 Task: Create a due date automation trigger when advanced on, on the monday of the week before a card is due add fields with custom field "Resume" set to a date between 1 and 7 days from now at 11:00 AM.
Action: Mouse moved to (781, 317)
Screenshot: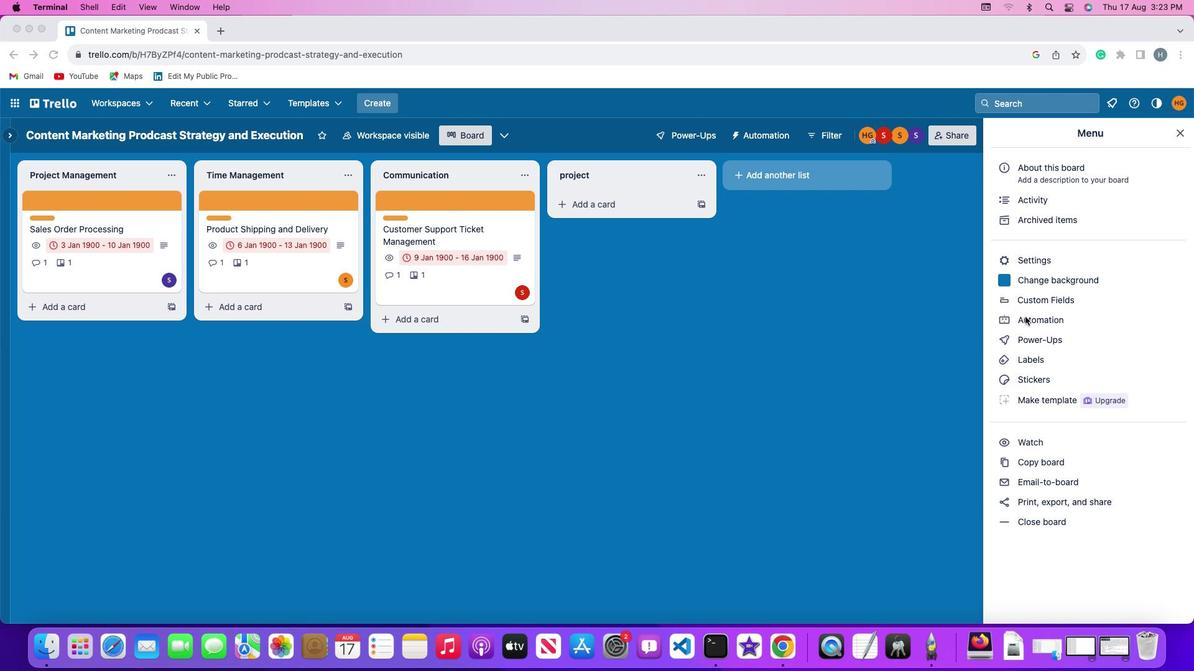 
Action: Mouse pressed left at (781, 317)
Screenshot: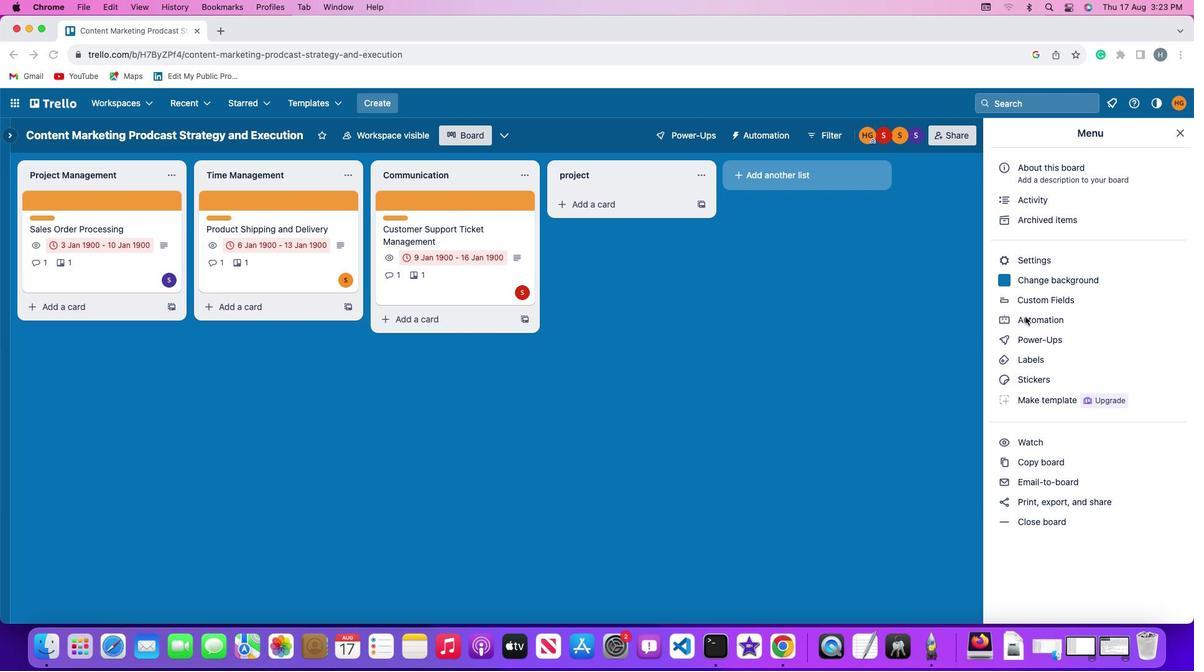 
Action: Mouse pressed left at (781, 317)
Screenshot: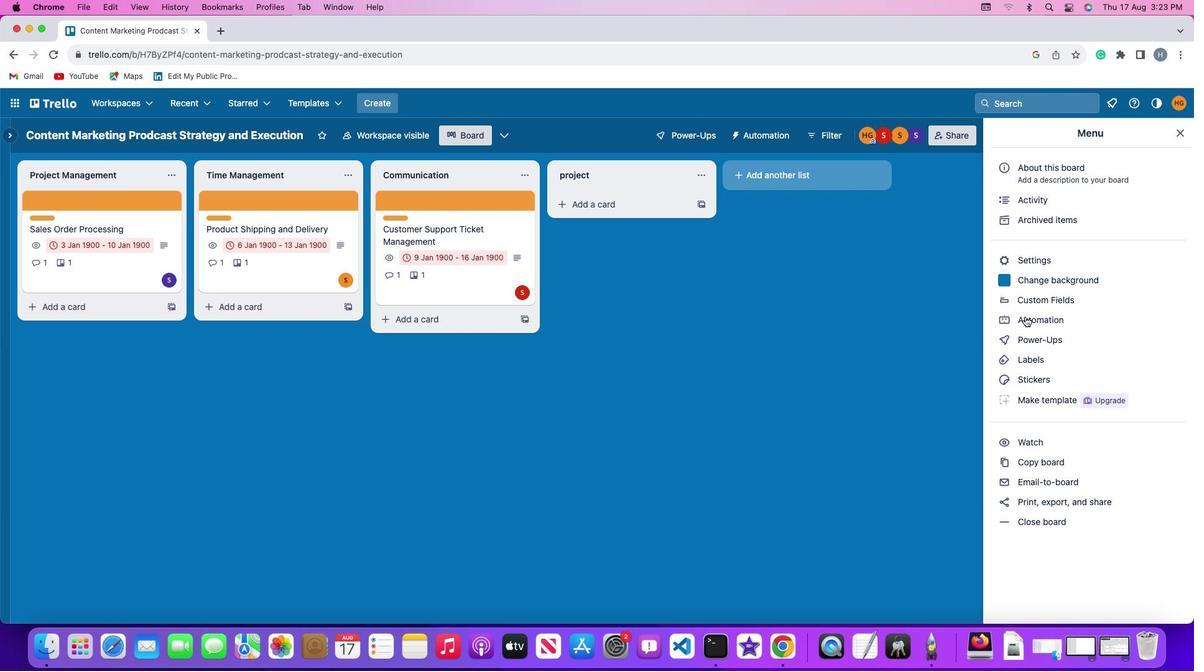 
Action: Mouse moved to (165, 301)
Screenshot: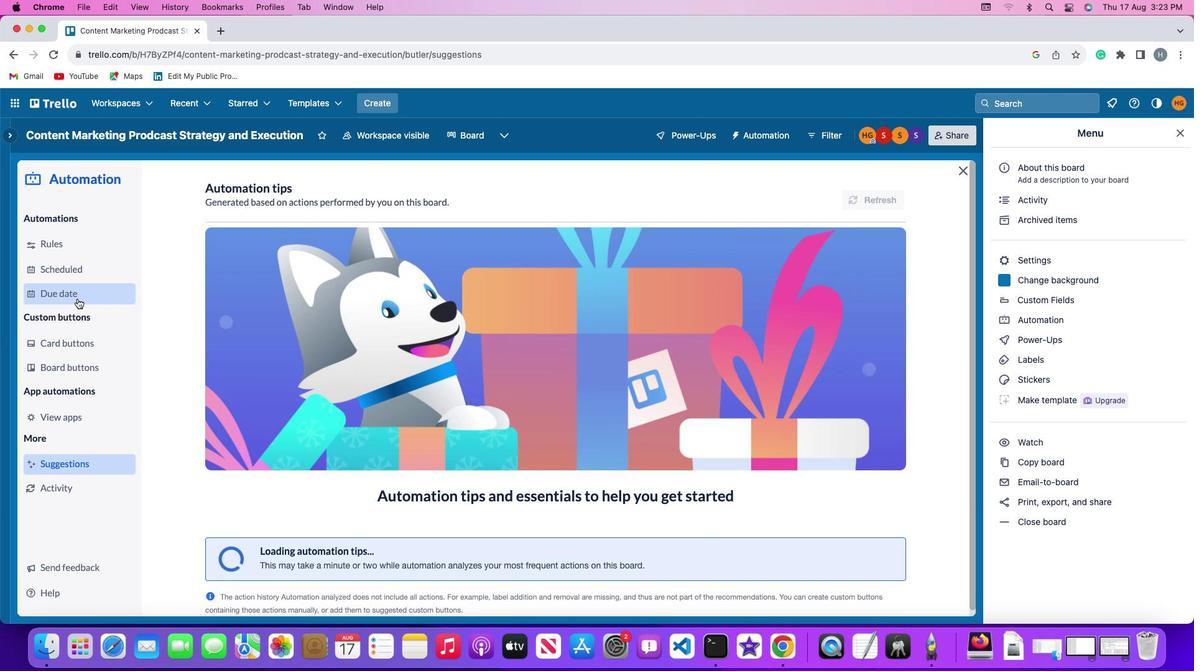 
Action: Mouse pressed left at (165, 301)
Screenshot: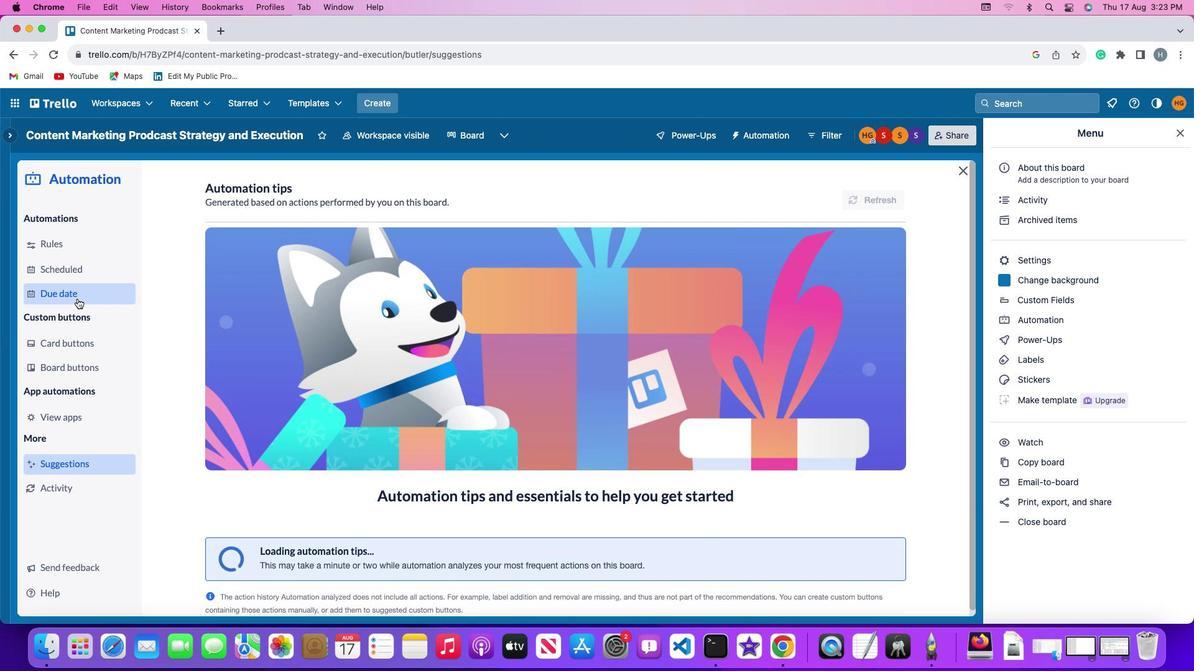 
Action: Mouse moved to (675, 203)
Screenshot: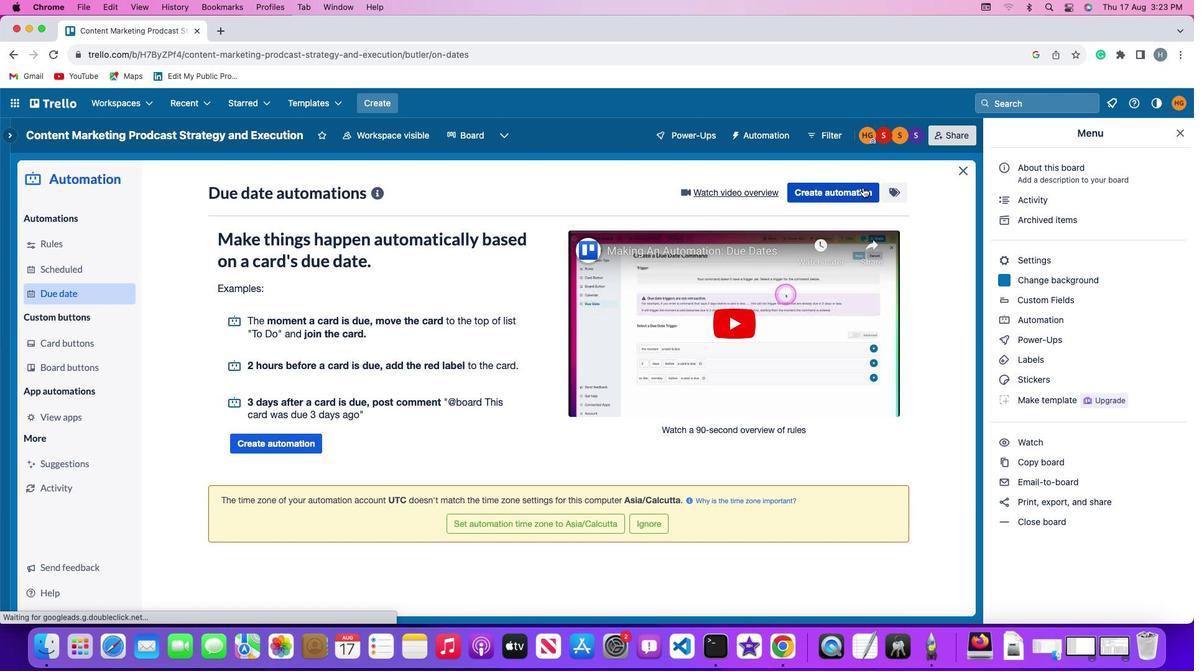 
Action: Mouse pressed left at (675, 203)
Screenshot: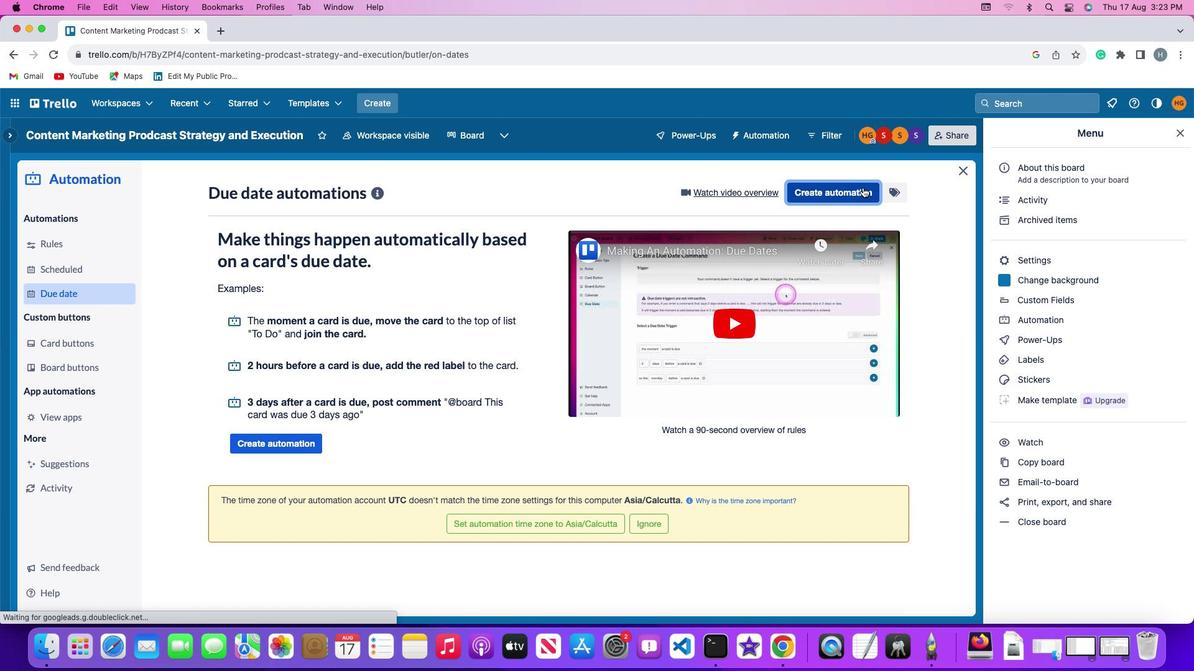 
Action: Mouse moved to (263, 310)
Screenshot: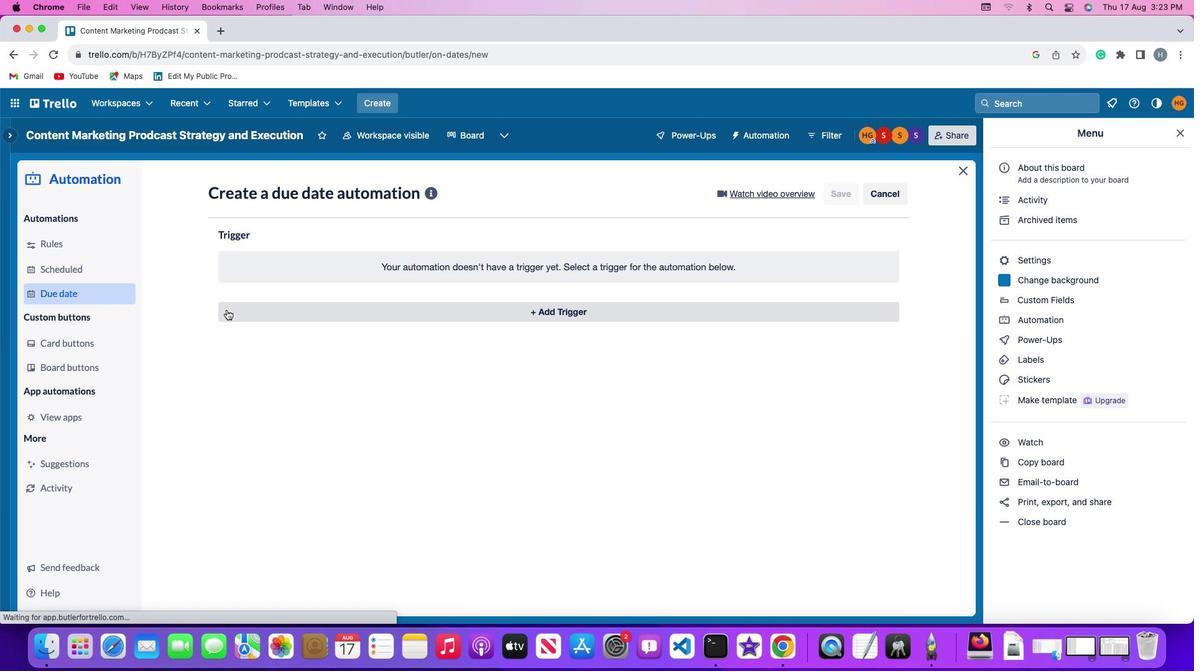 
Action: Mouse pressed left at (263, 310)
Screenshot: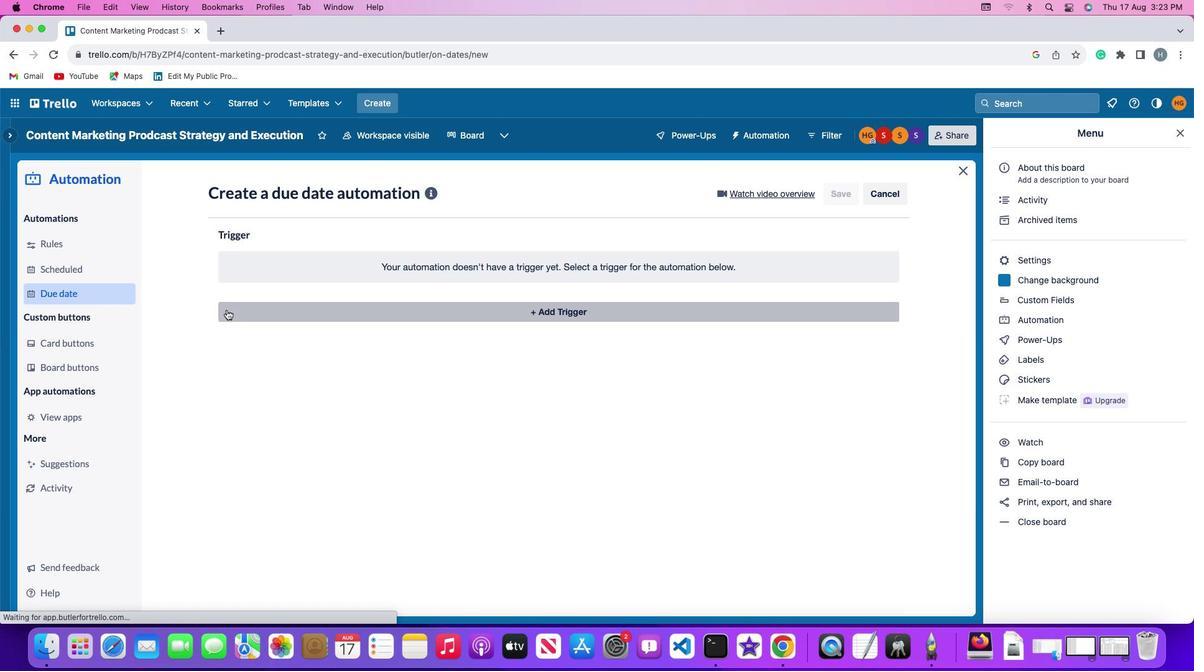 
Action: Mouse moved to (301, 515)
Screenshot: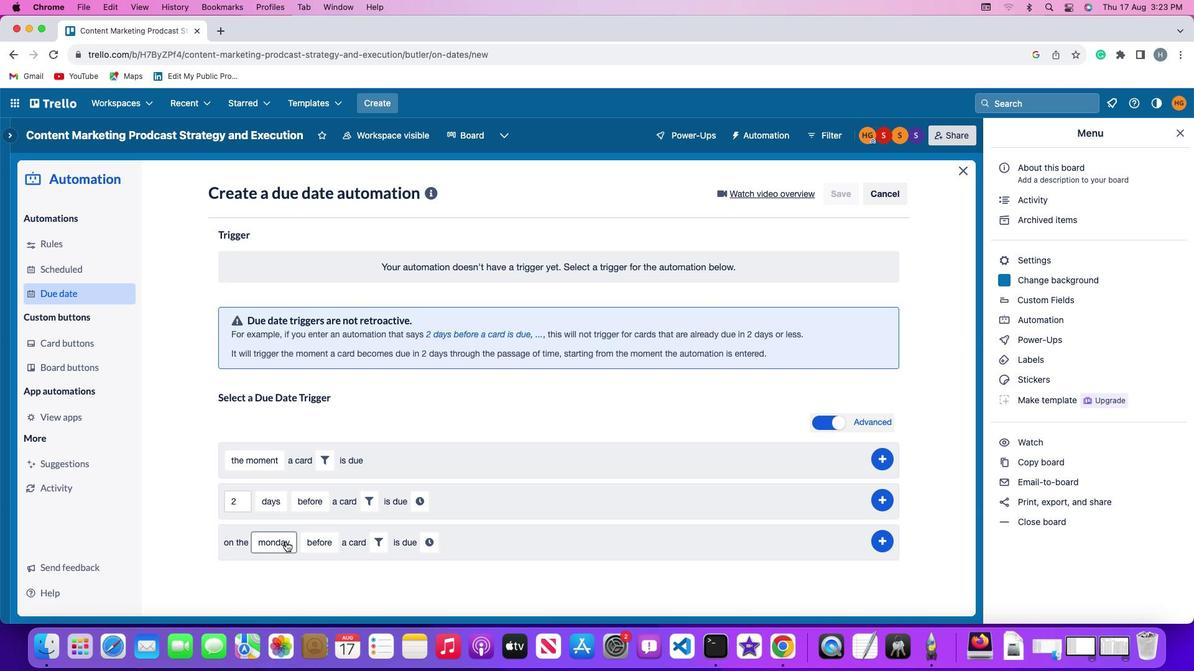 
Action: Mouse pressed left at (301, 515)
Screenshot: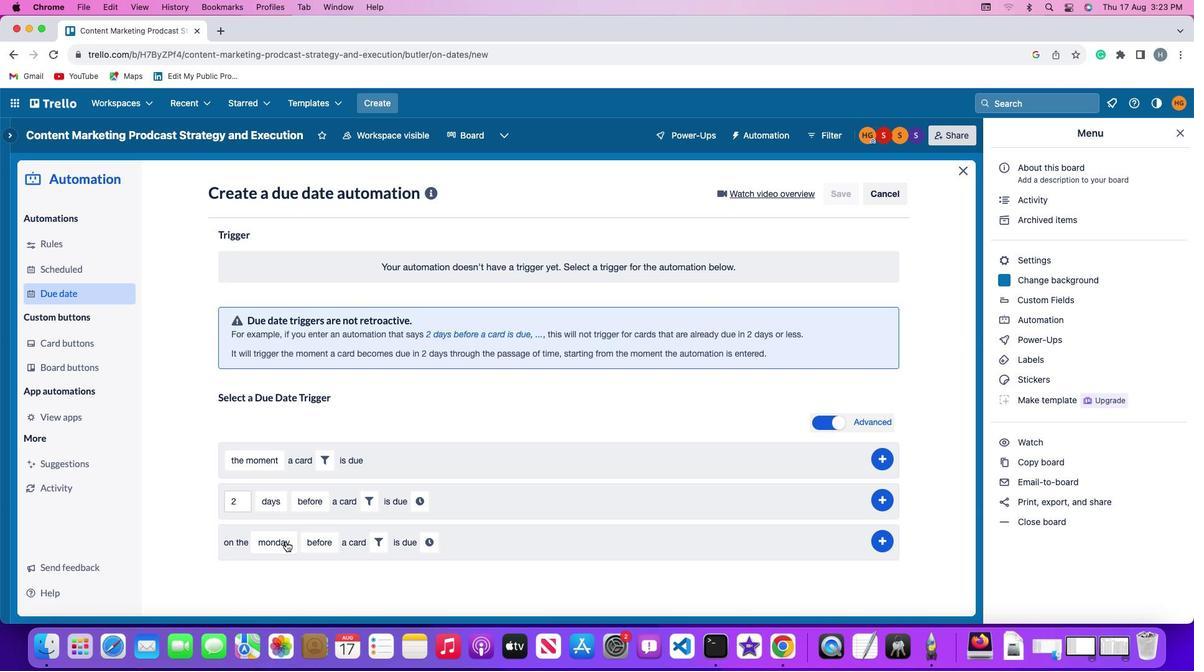 
Action: Mouse moved to (309, 361)
Screenshot: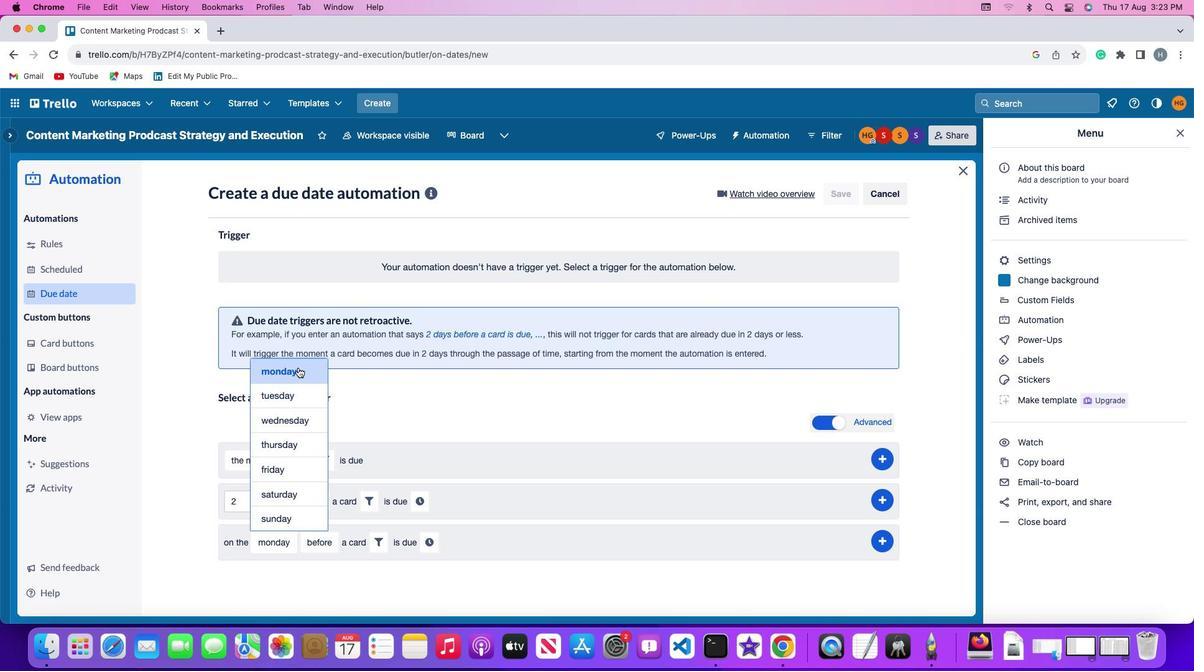 
Action: Mouse pressed left at (309, 361)
Screenshot: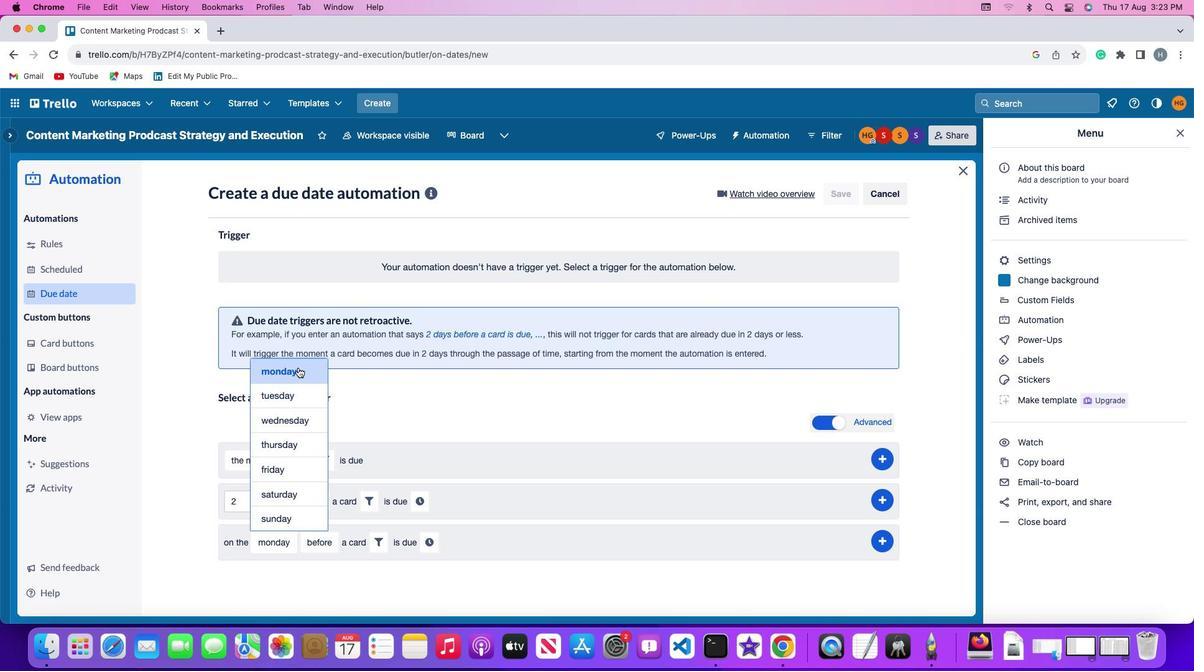 
Action: Mouse moved to (326, 513)
Screenshot: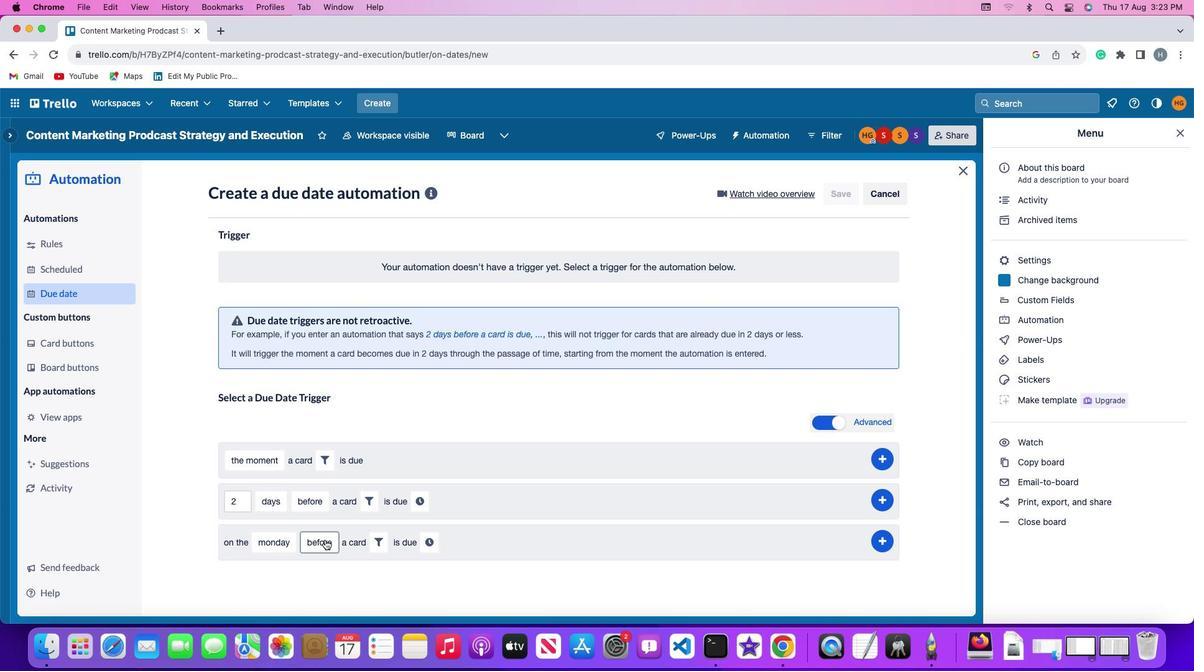
Action: Mouse pressed left at (326, 513)
Screenshot: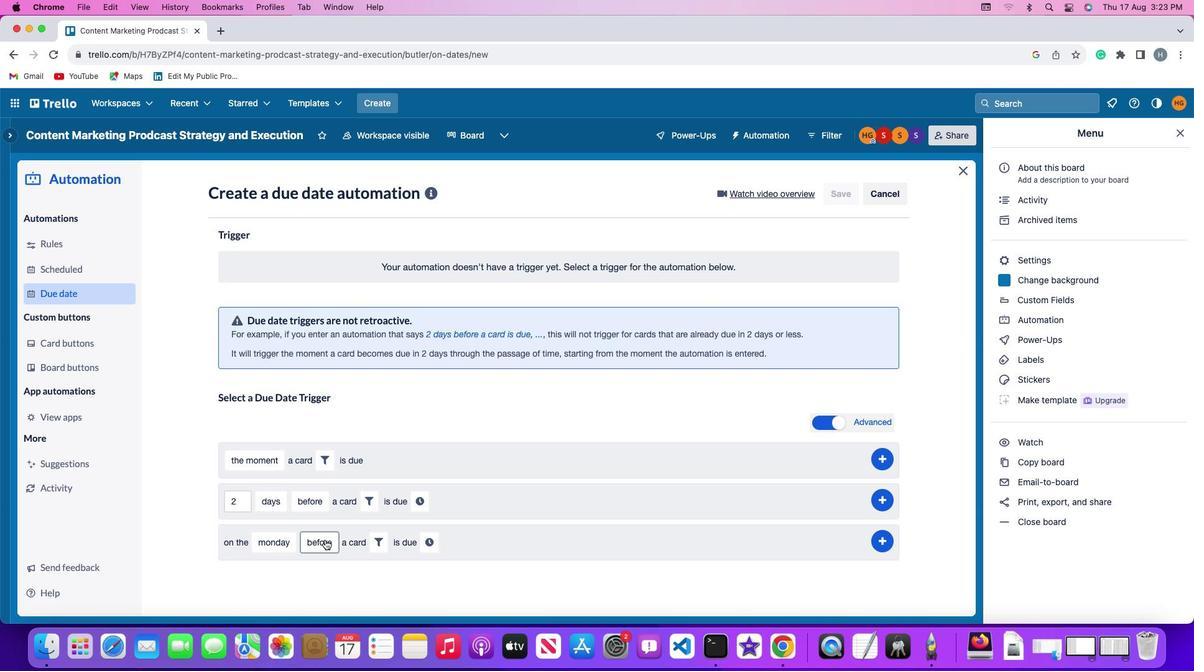 
Action: Mouse moved to (328, 488)
Screenshot: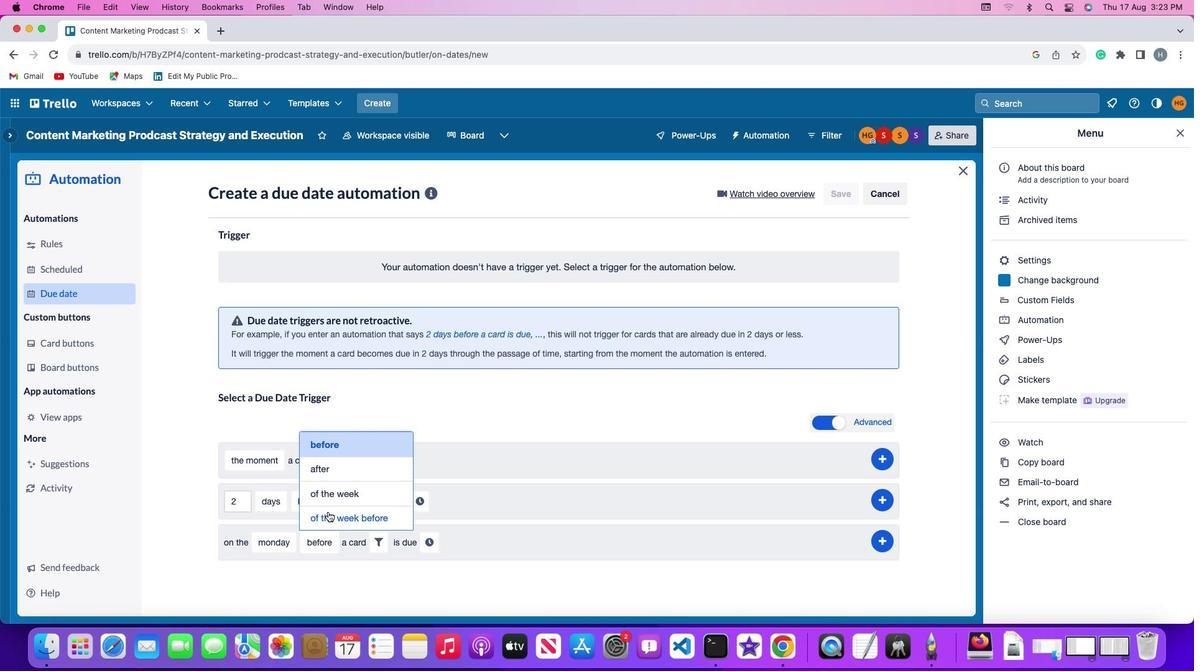 
Action: Mouse pressed left at (328, 488)
Screenshot: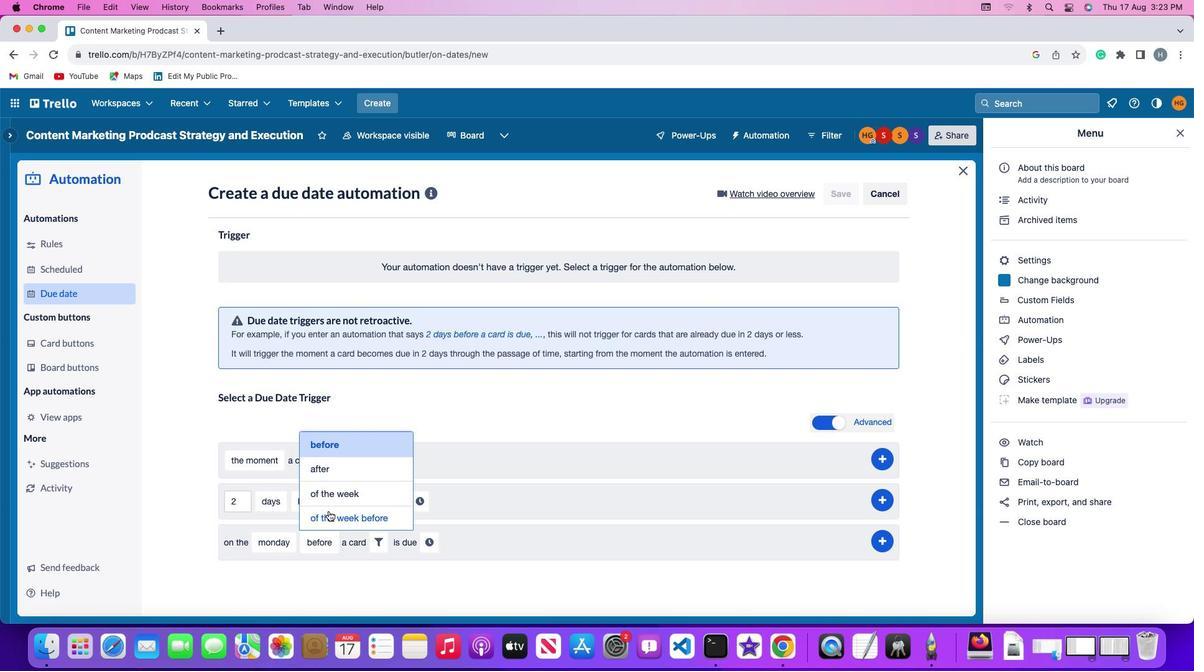 
Action: Mouse moved to (392, 517)
Screenshot: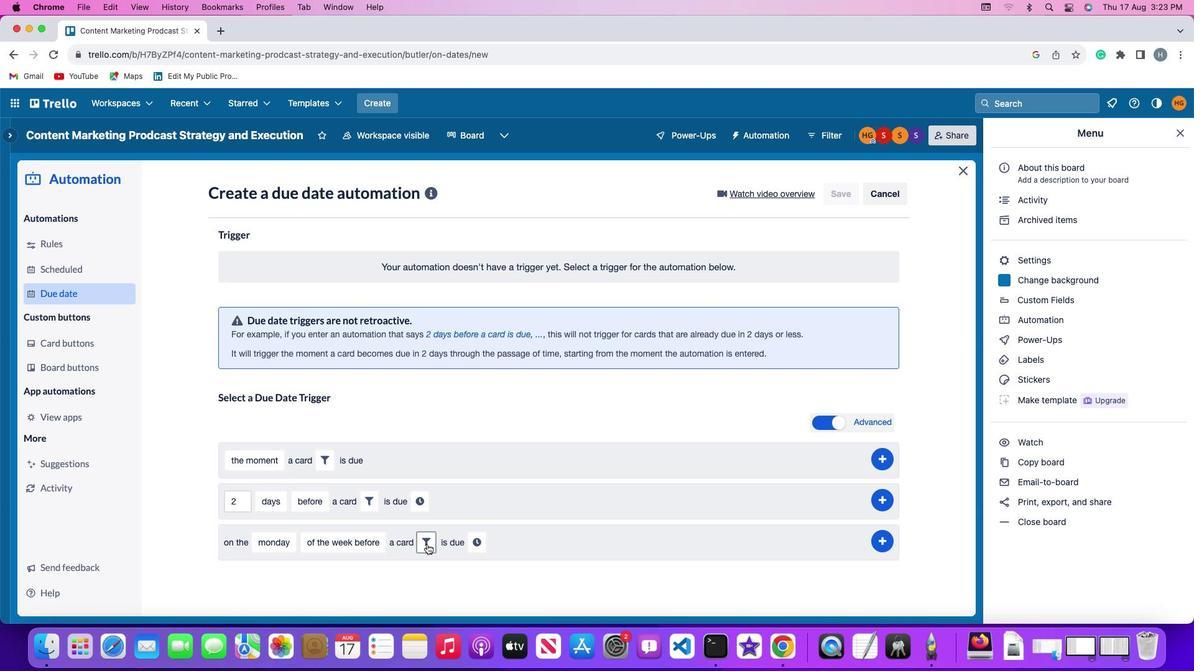 
Action: Mouse pressed left at (392, 517)
Screenshot: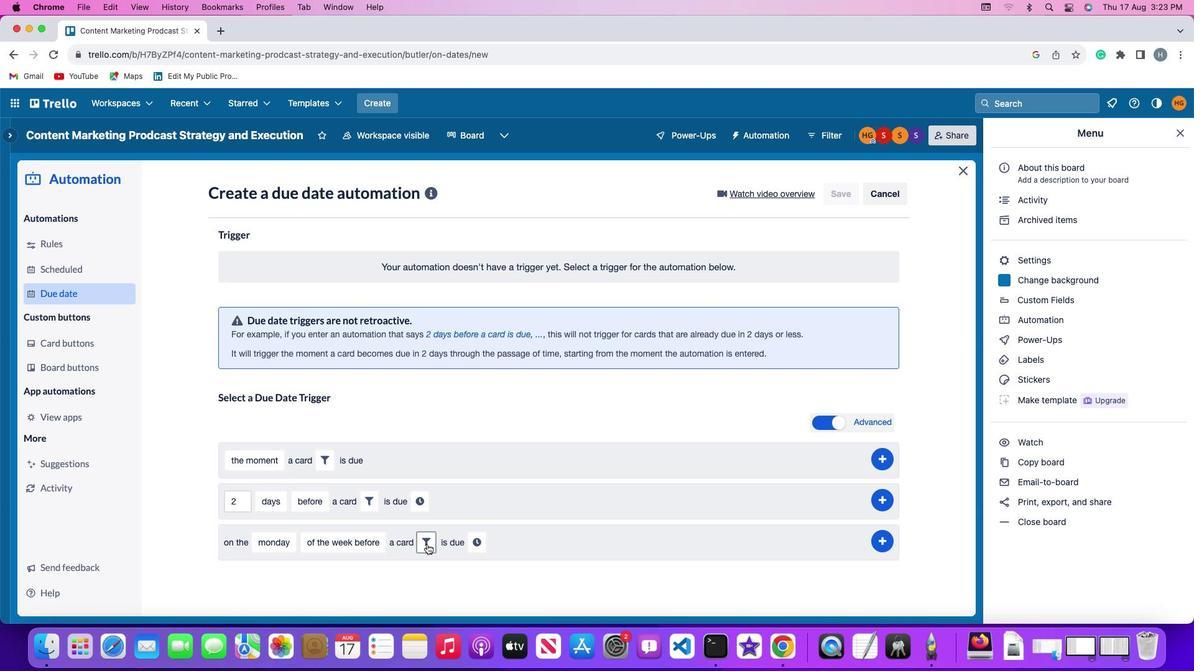 
Action: Mouse moved to (523, 548)
Screenshot: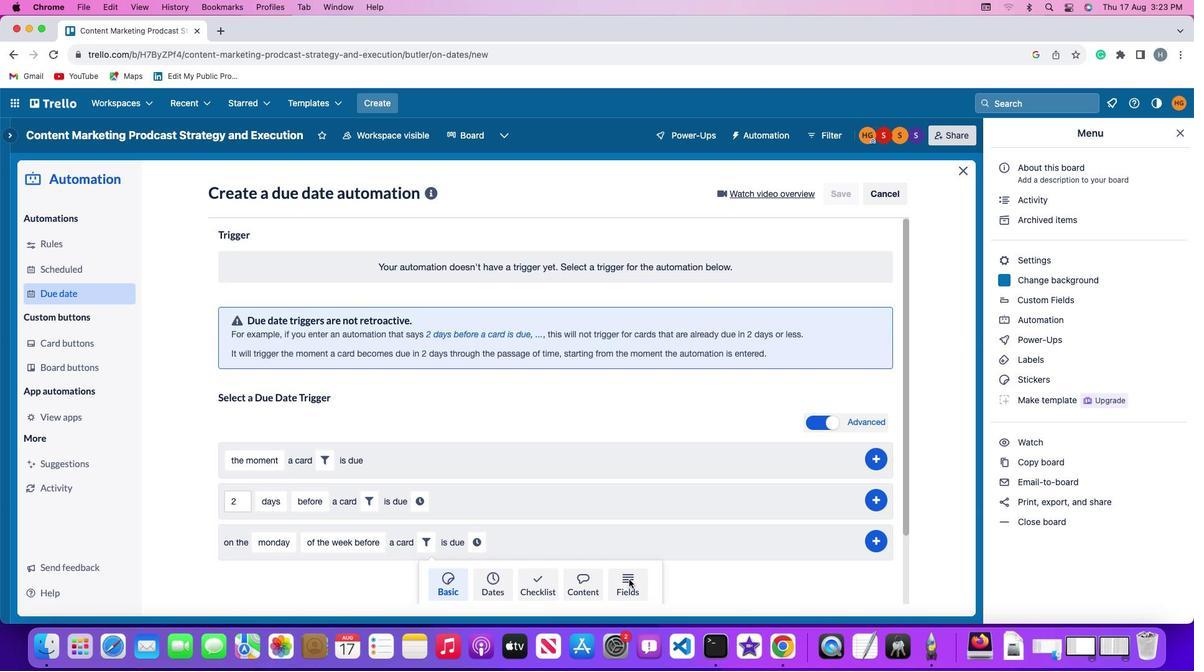 
Action: Mouse pressed left at (523, 548)
Screenshot: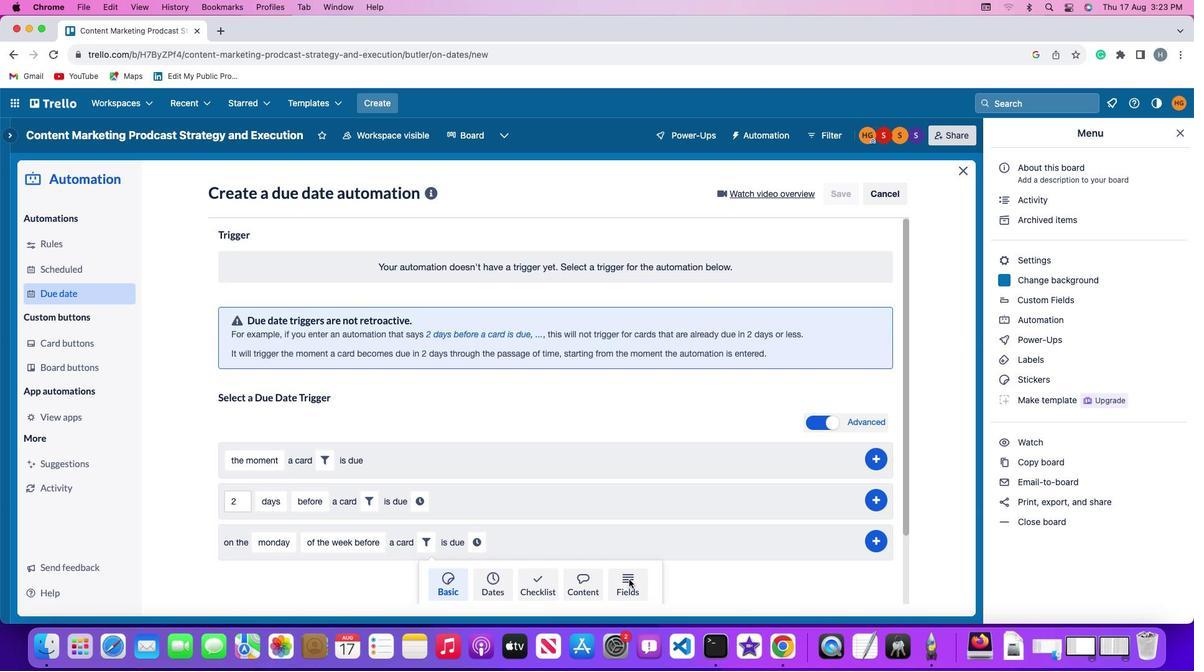 
Action: Mouse moved to (342, 544)
Screenshot: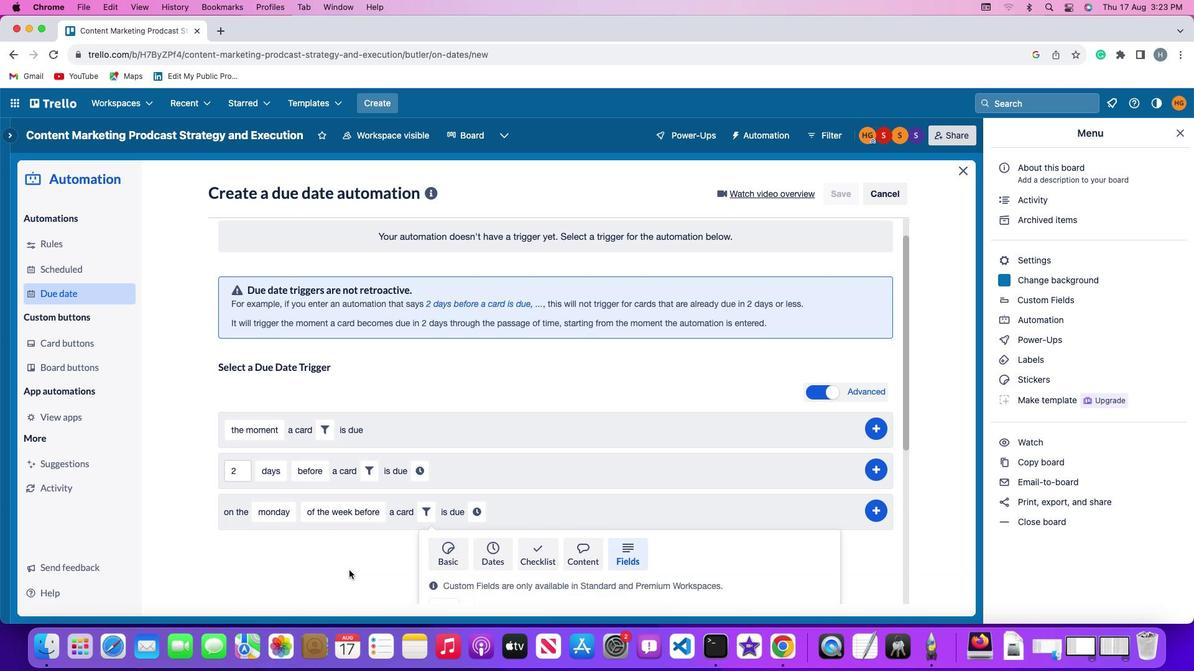 
Action: Mouse scrolled (342, 544) with delta (115, 37)
Screenshot: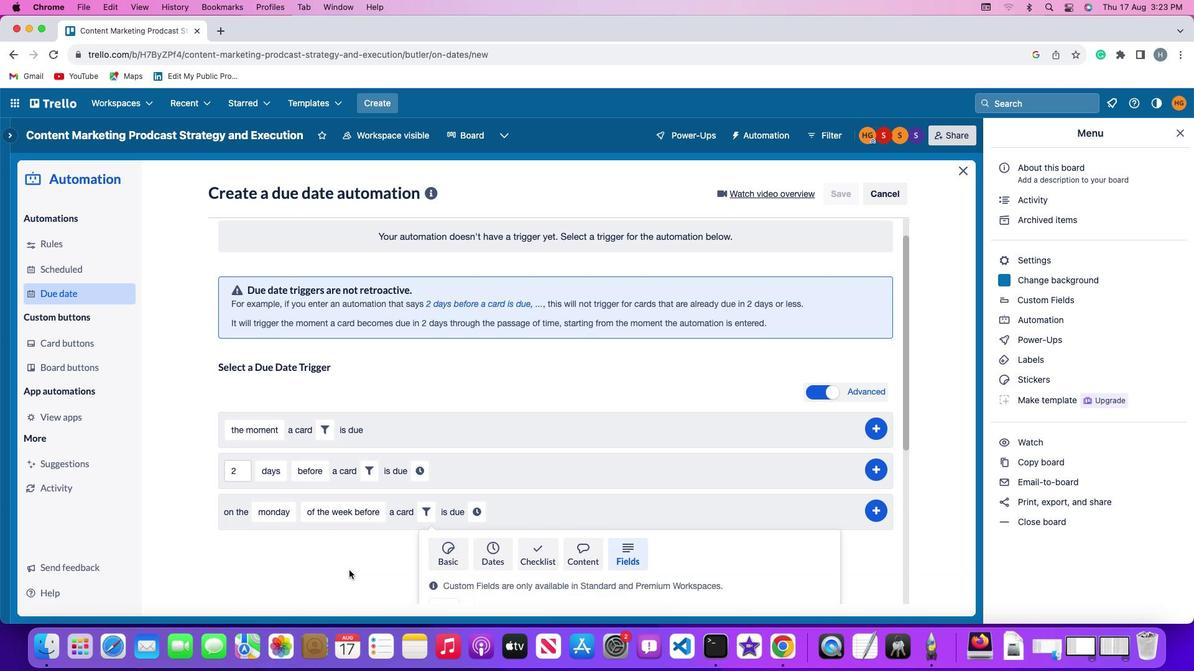 
Action: Mouse scrolled (342, 544) with delta (115, 37)
Screenshot: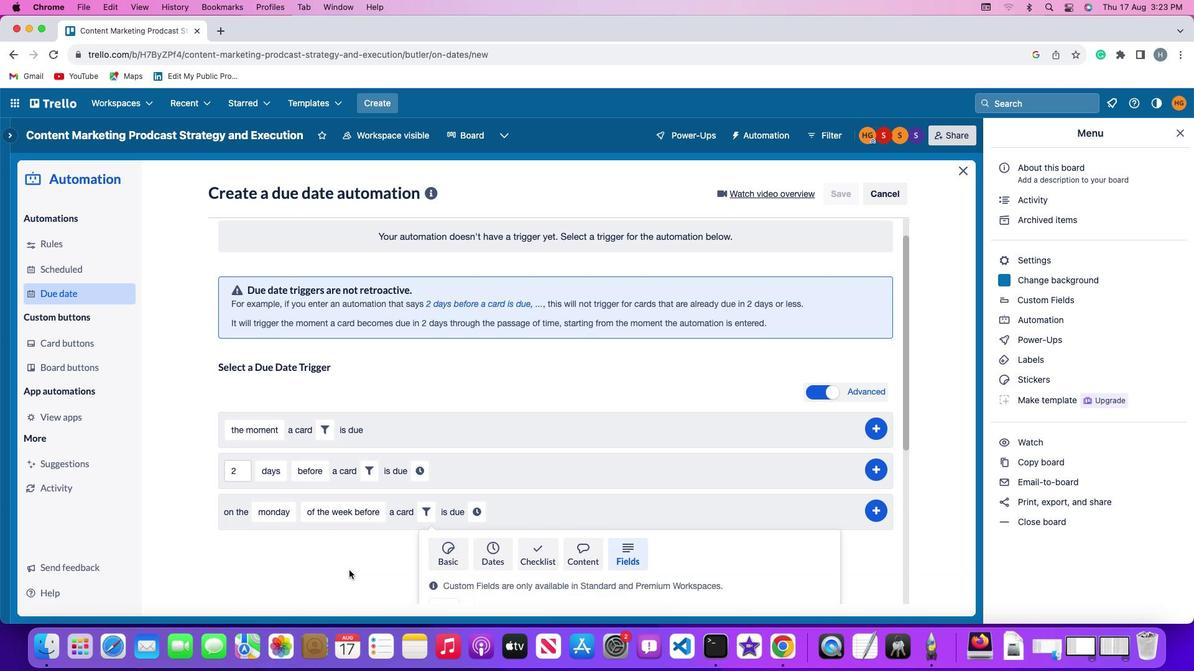 
Action: Mouse scrolled (342, 544) with delta (115, 37)
Screenshot: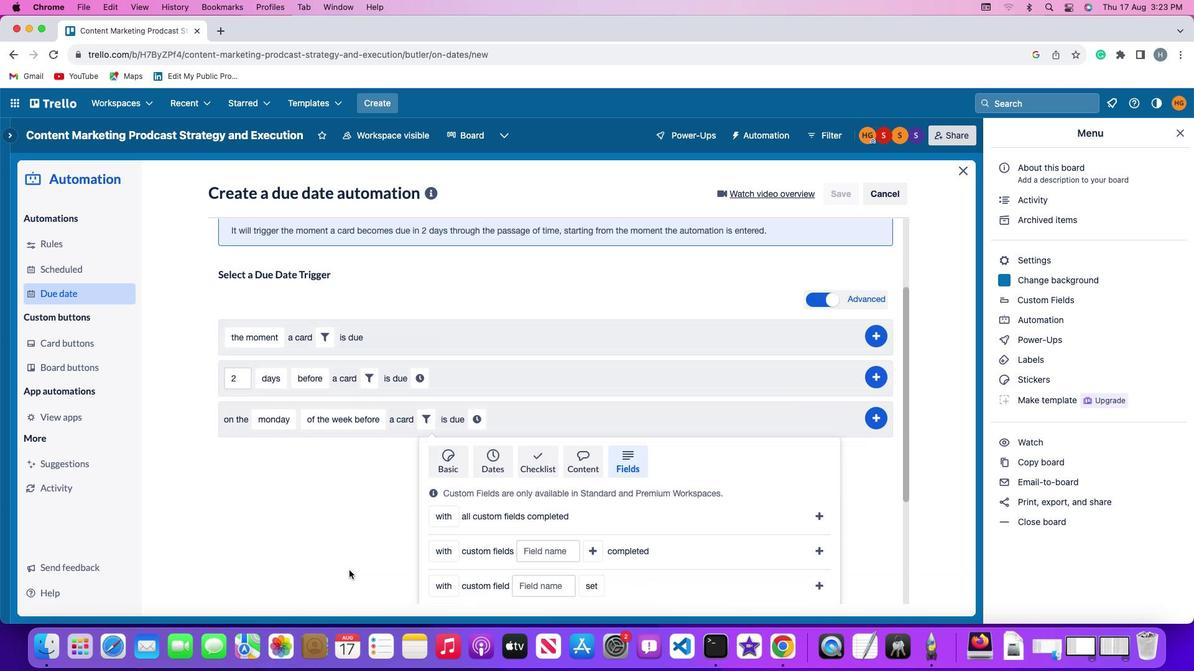 
Action: Mouse scrolled (342, 544) with delta (115, 36)
Screenshot: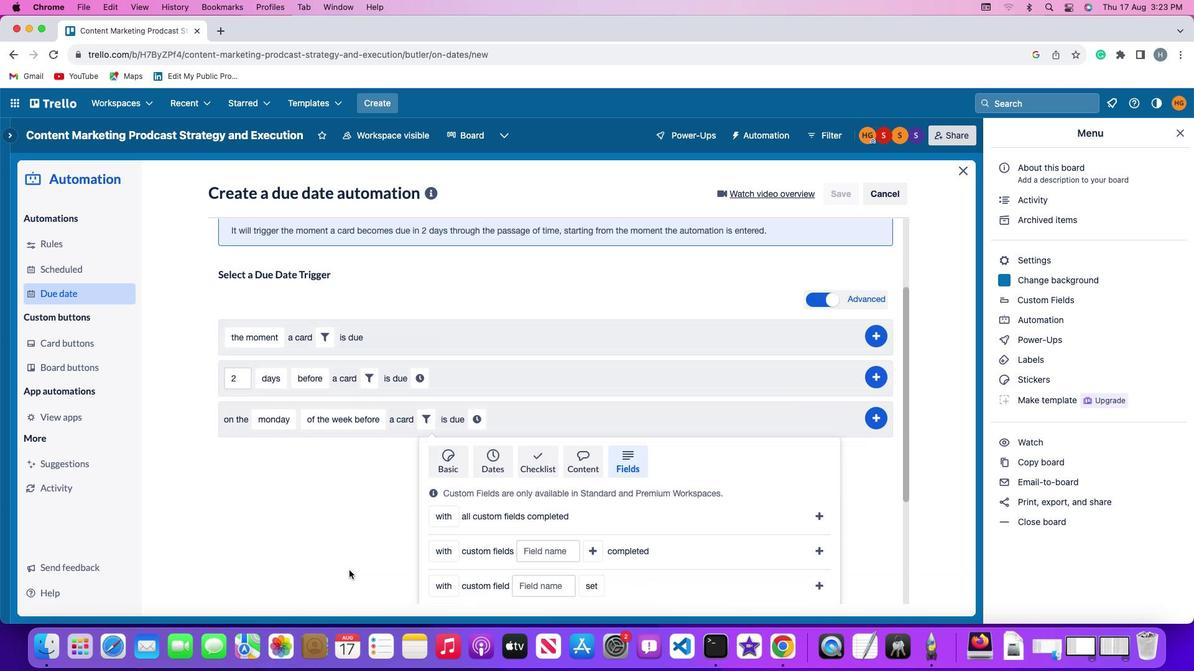 
Action: Mouse moved to (342, 541)
Screenshot: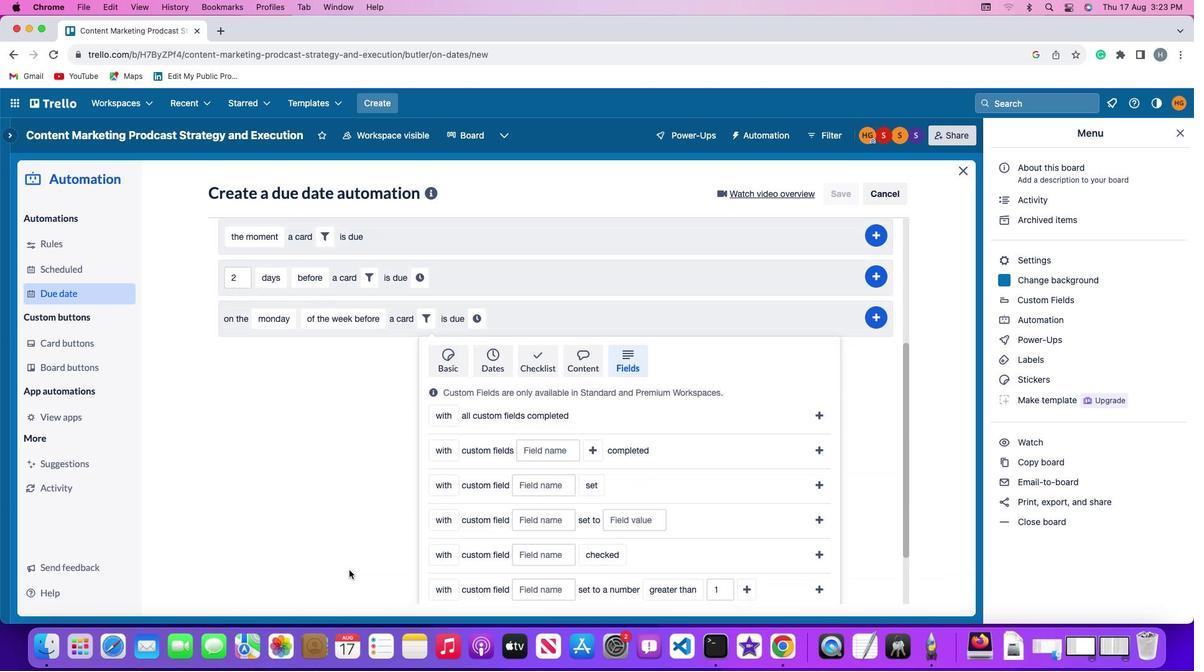 
Action: Mouse scrolled (342, 541) with delta (115, 35)
Screenshot: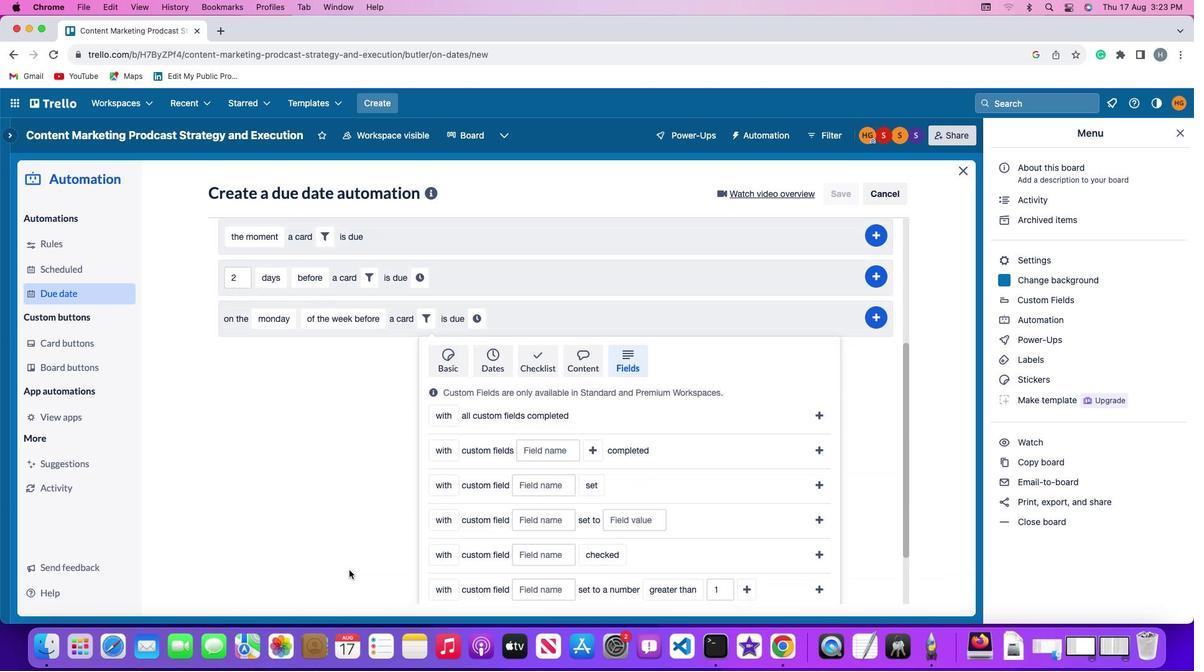 
Action: Mouse moved to (342, 540)
Screenshot: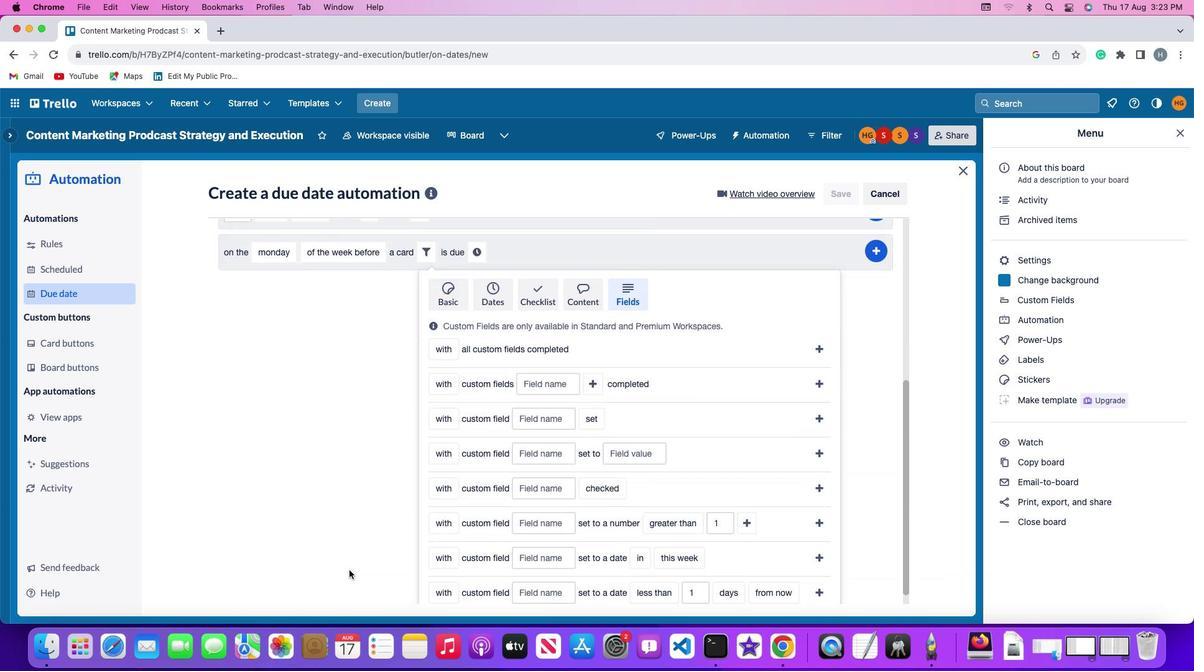 
Action: Mouse scrolled (342, 540) with delta (115, 37)
Screenshot: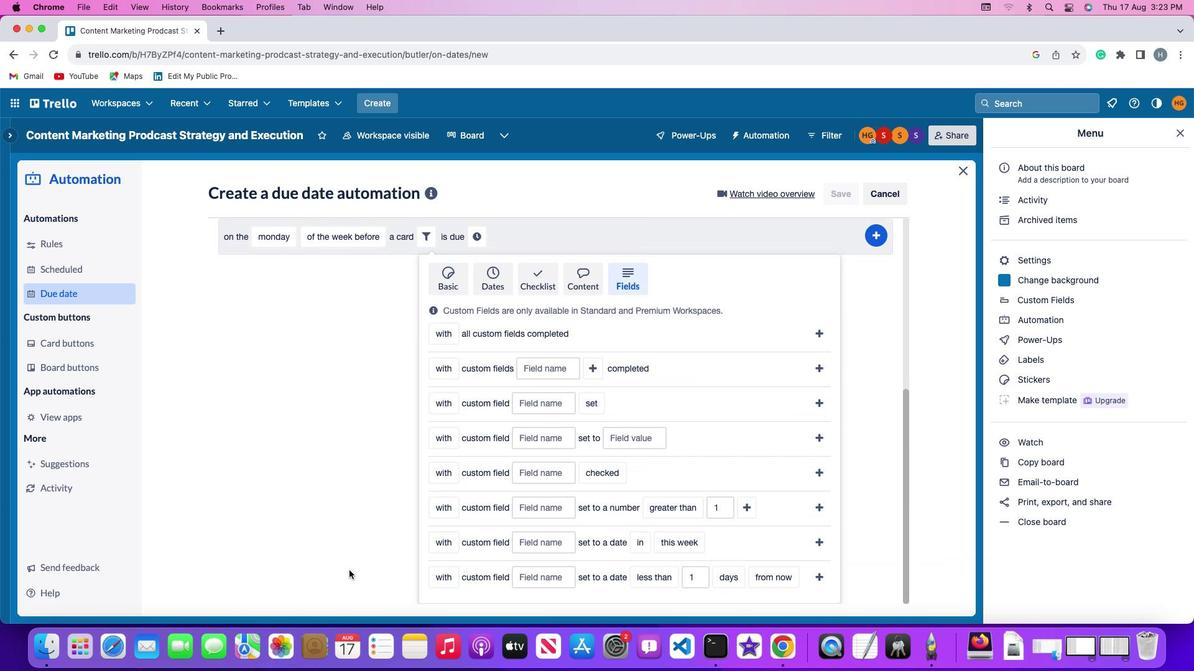 
Action: Mouse scrolled (342, 540) with delta (115, 37)
Screenshot: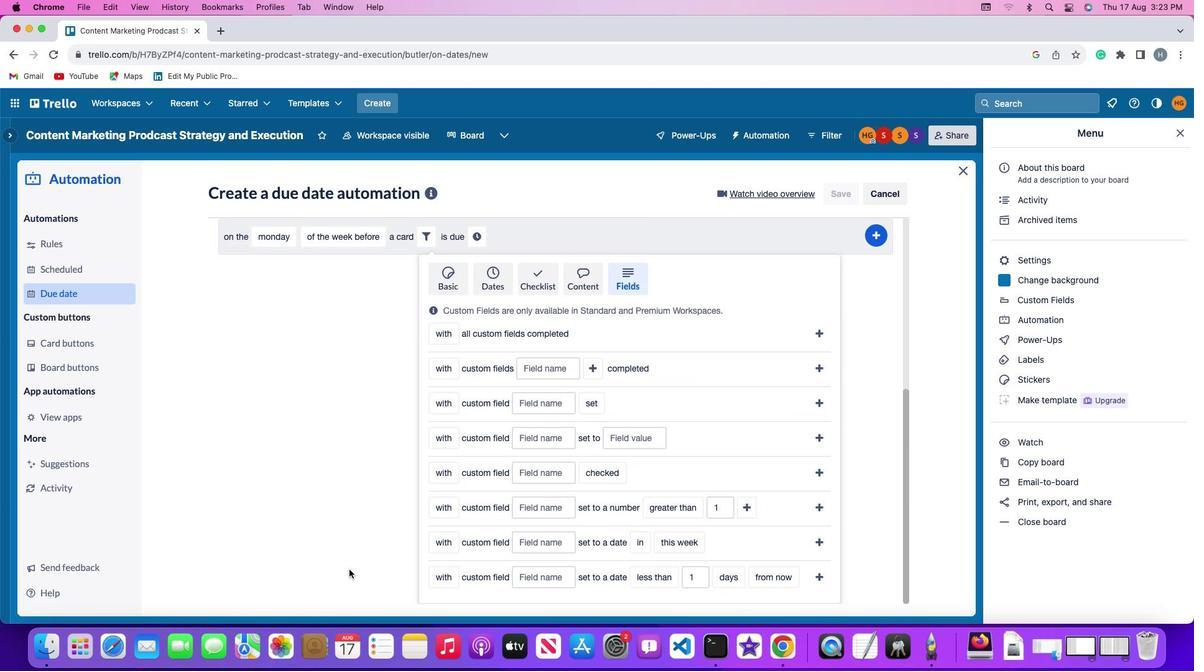 
Action: Mouse scrolled (342, 540) with delta (115, 37)
Screenshot: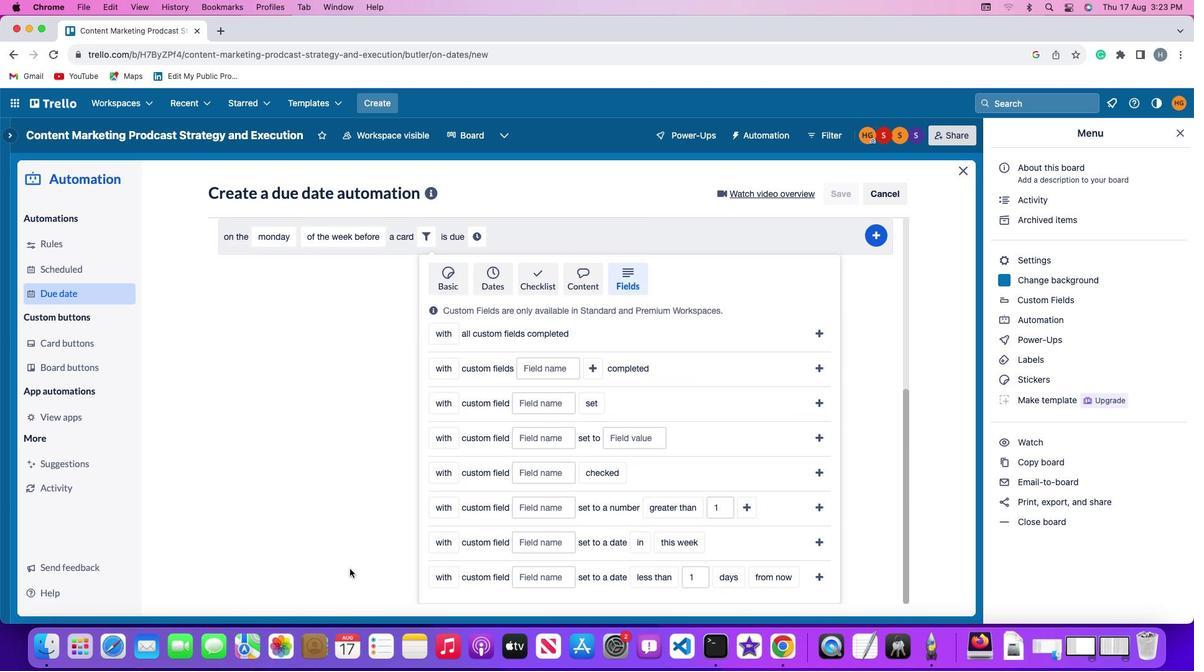 
Action: Mouse scrolled (342, 540) with delta (115, 36)
Screenshot: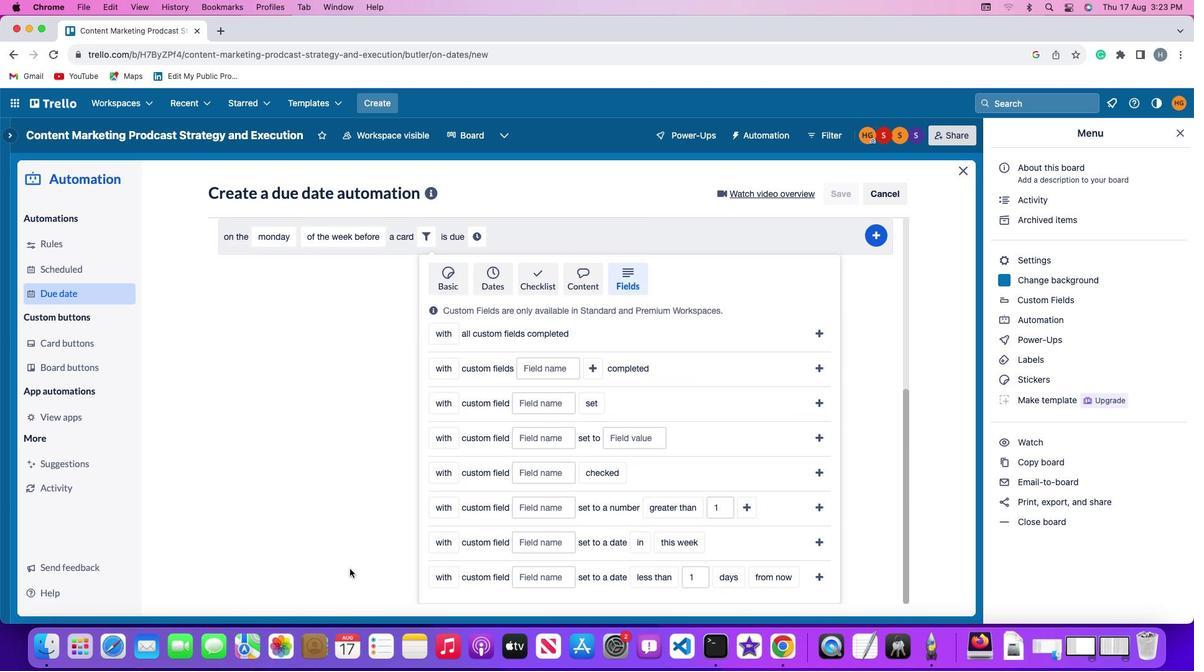 
Action: Mouse moved to (342, 539)
Screenshot: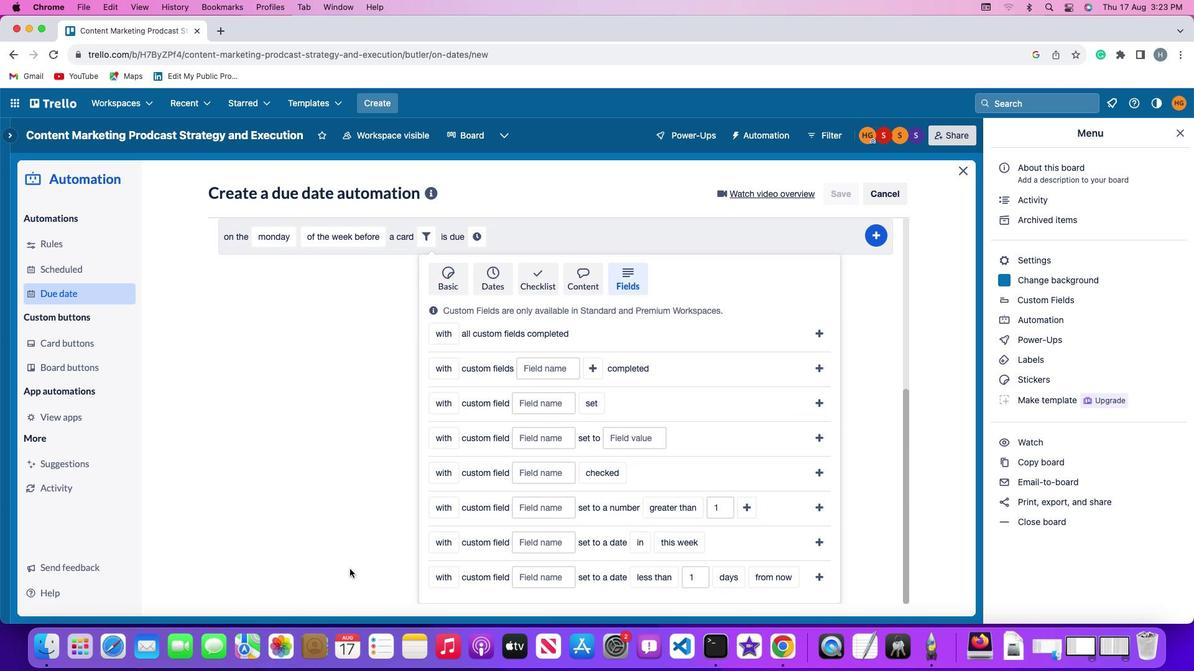 
Action: Mouse scrolled (342, 539) with delta (115, 37)
Screenshot: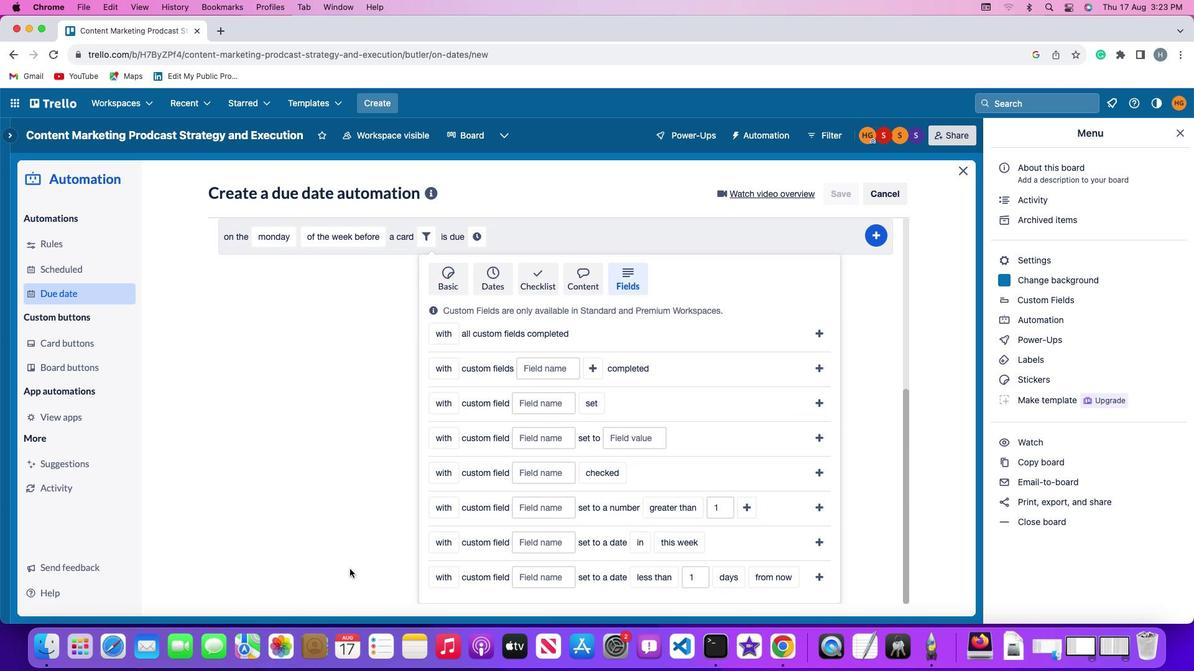 
Action: Mouse scrolled (342, 539) with delta (115, 37)
Screenshot: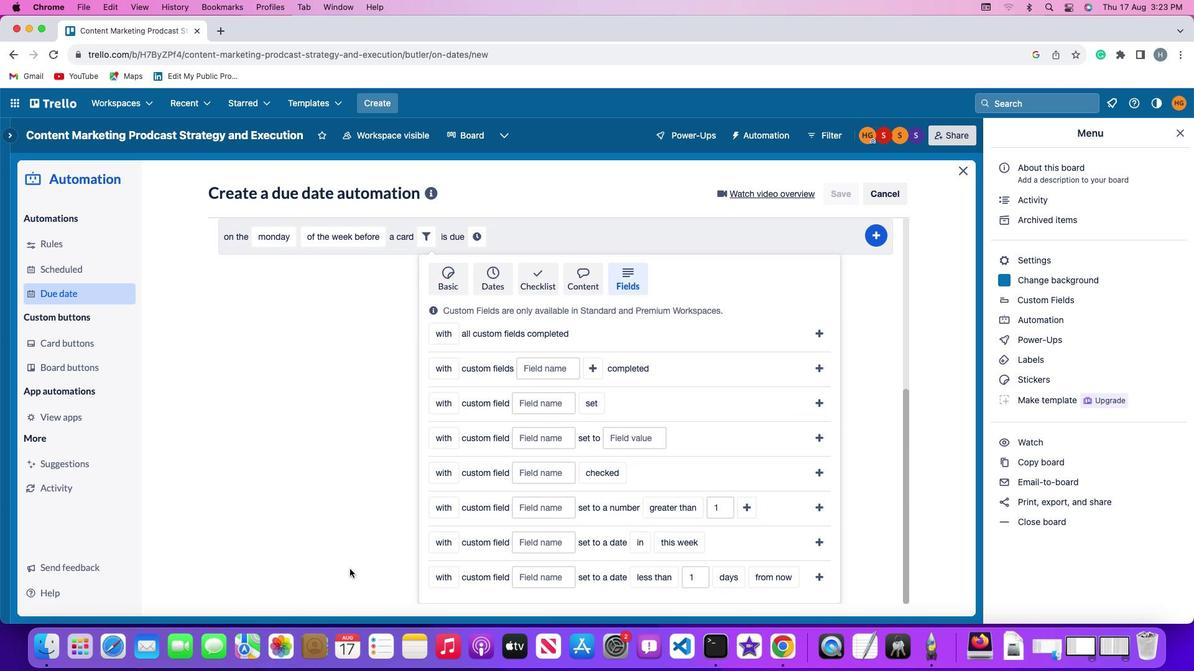 
Action: Mouse moved to (396, 550)
Screenshot: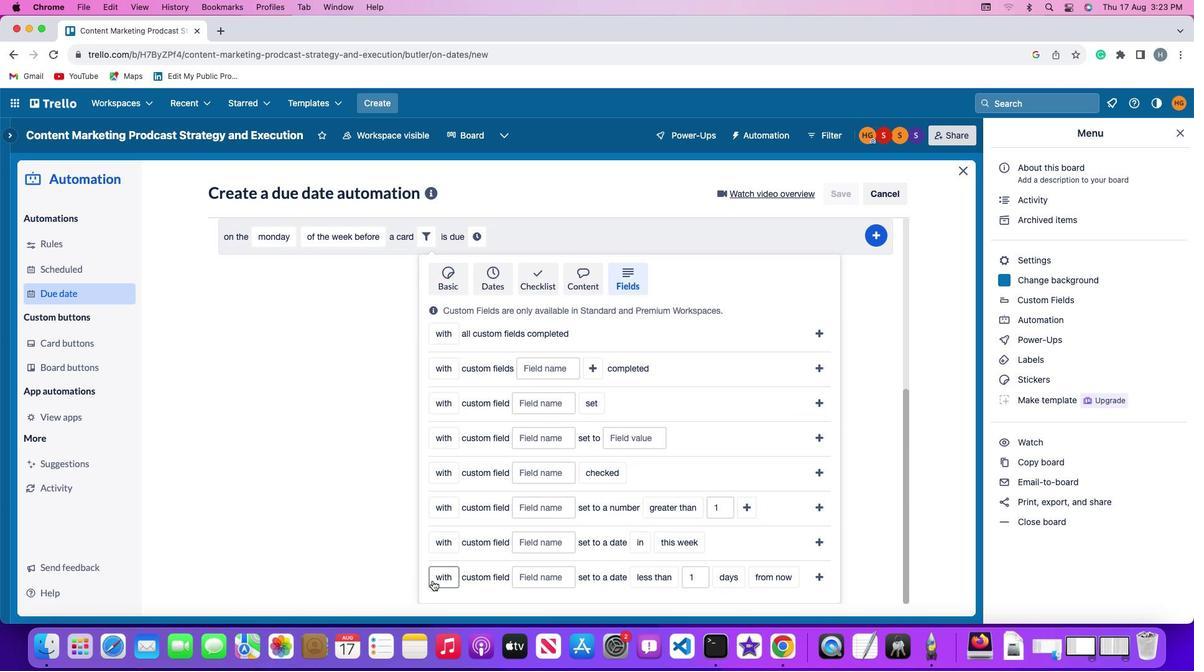 
Action: Mouse pressed left at (396, 550)
Screenshot: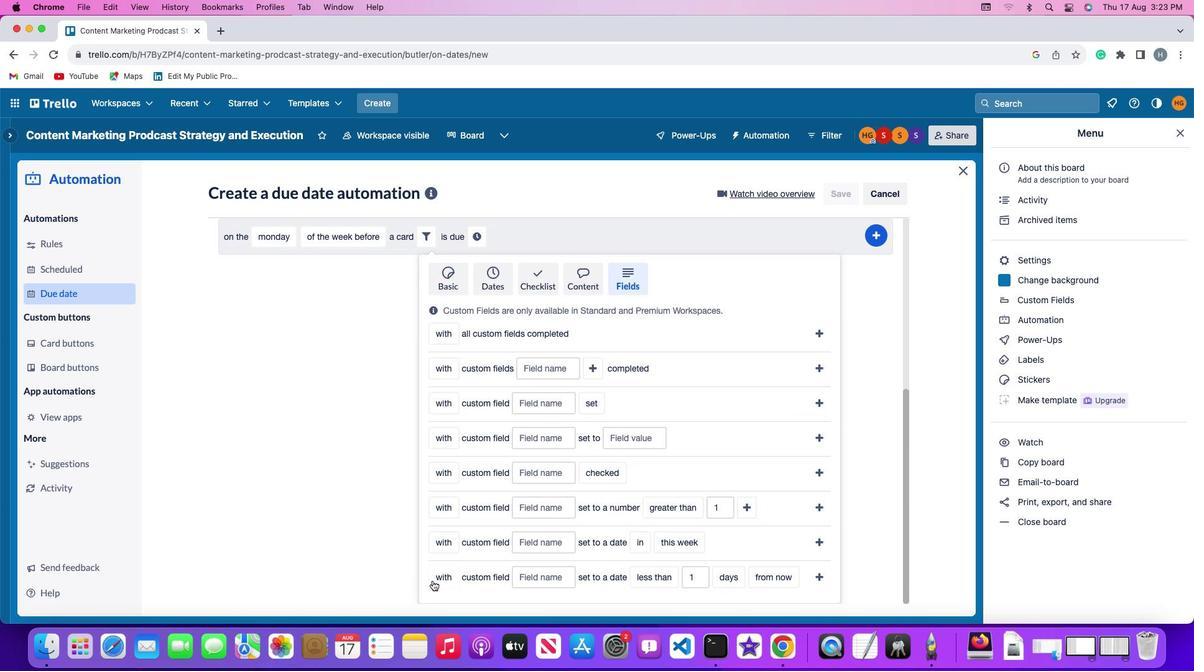 
Action: Mouse moved to (406, 504)
Screenshot: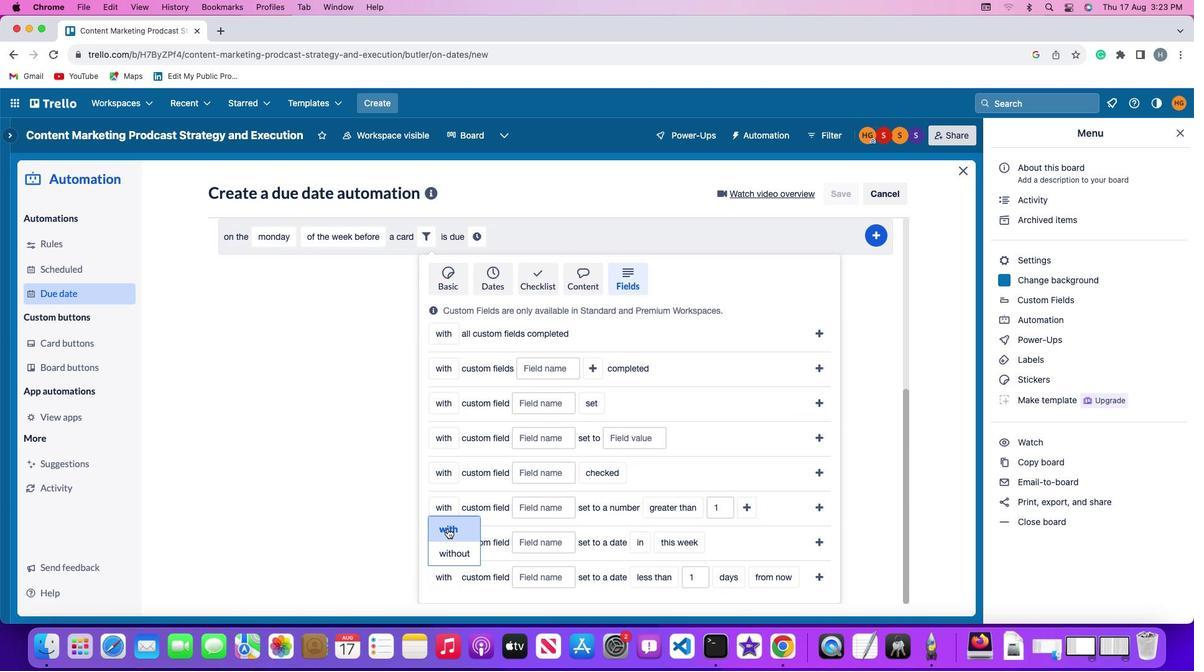 
Action: Mouse pressed left at (406, 504)
Screenshot: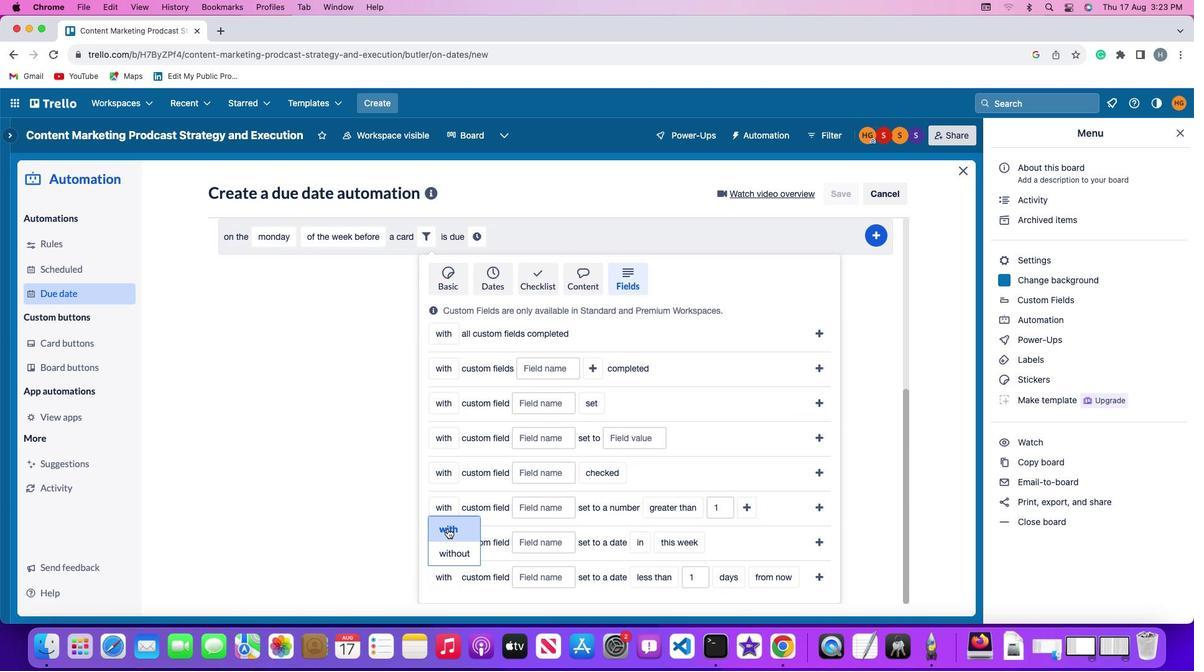 
Action: Mouse moved to (458, 549)
Screenshot: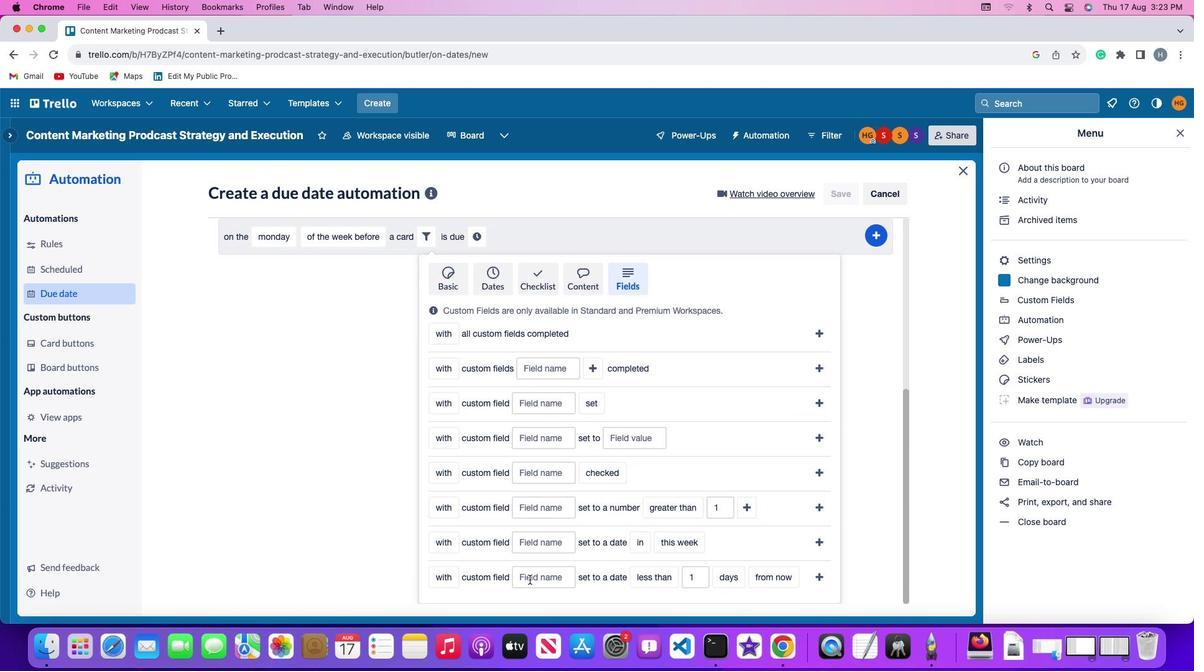 
Action: Mouse pressed left at (458, 549)
Screenshot: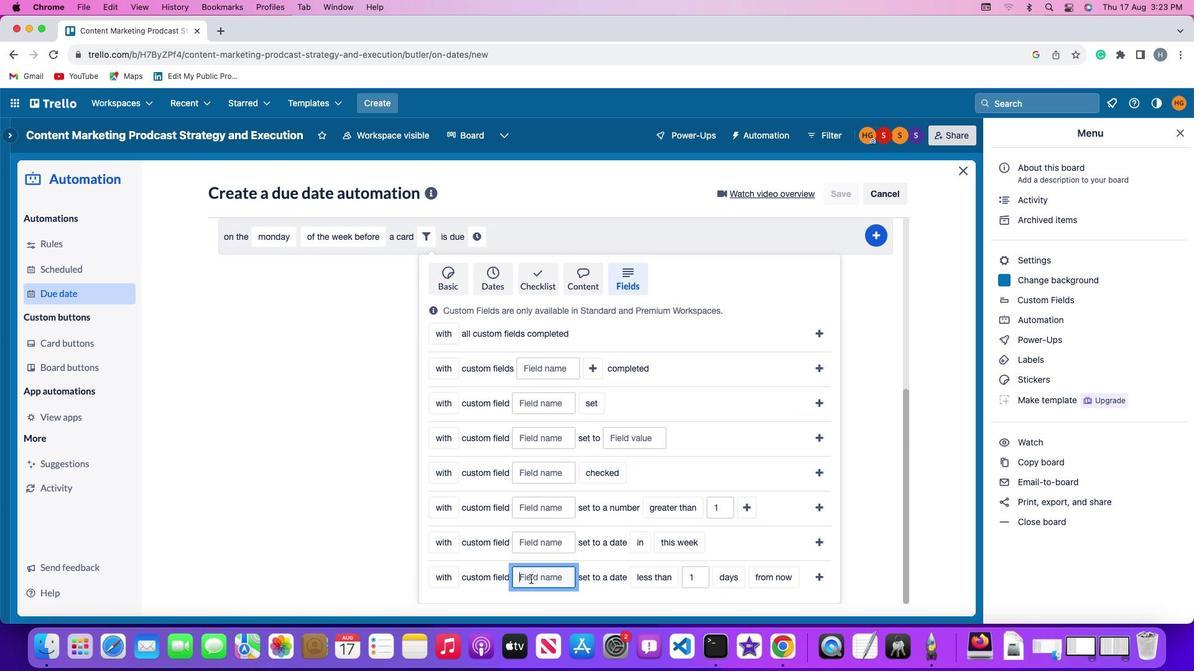 
Action: Mouse moved to (464, 543)
Screenshot: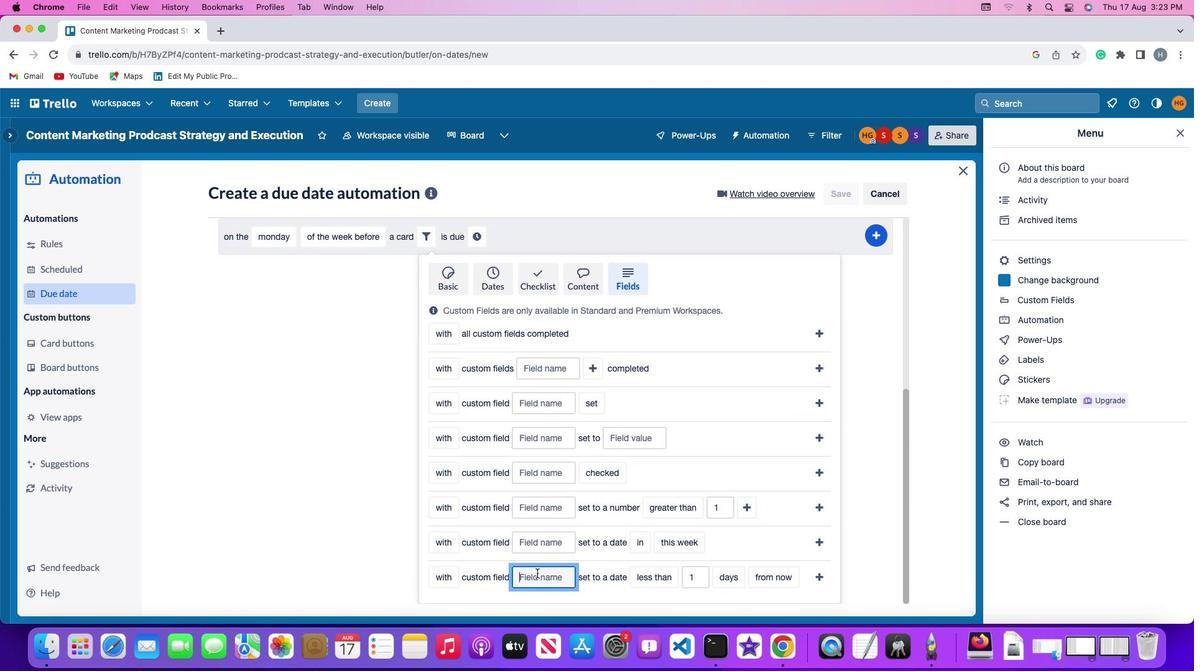 
Action: Key pressed Key.shift'R''e''s''u''m''e'
Screenshot: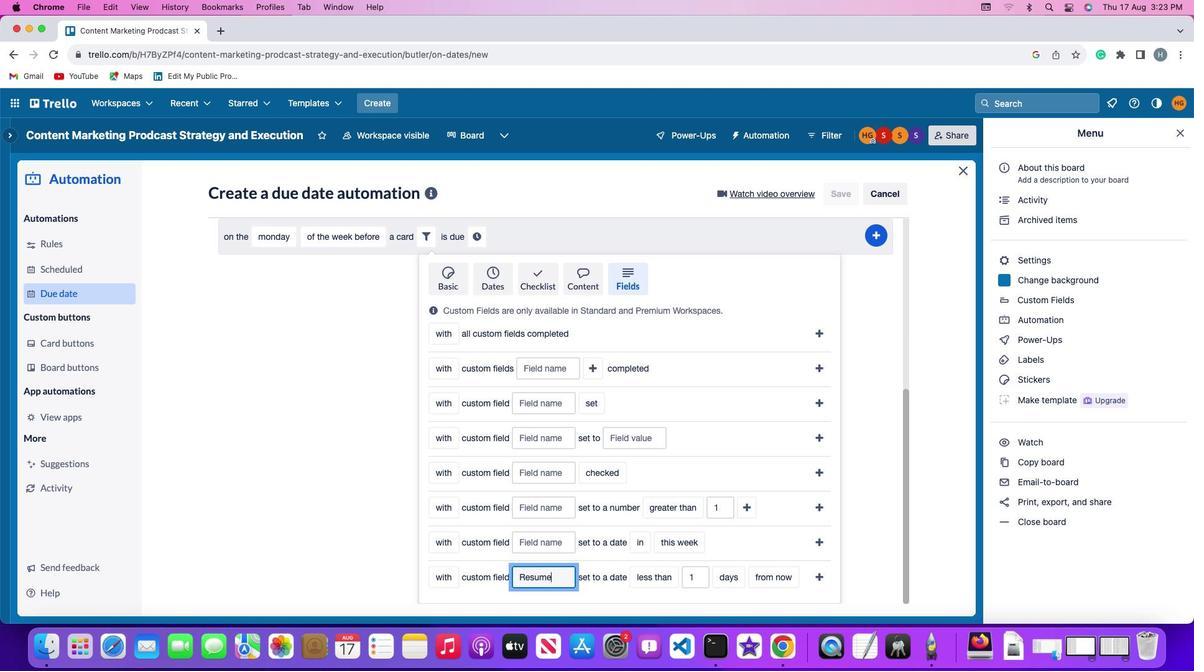 
Action: Mouse moved to (531, 545)
Screenshot: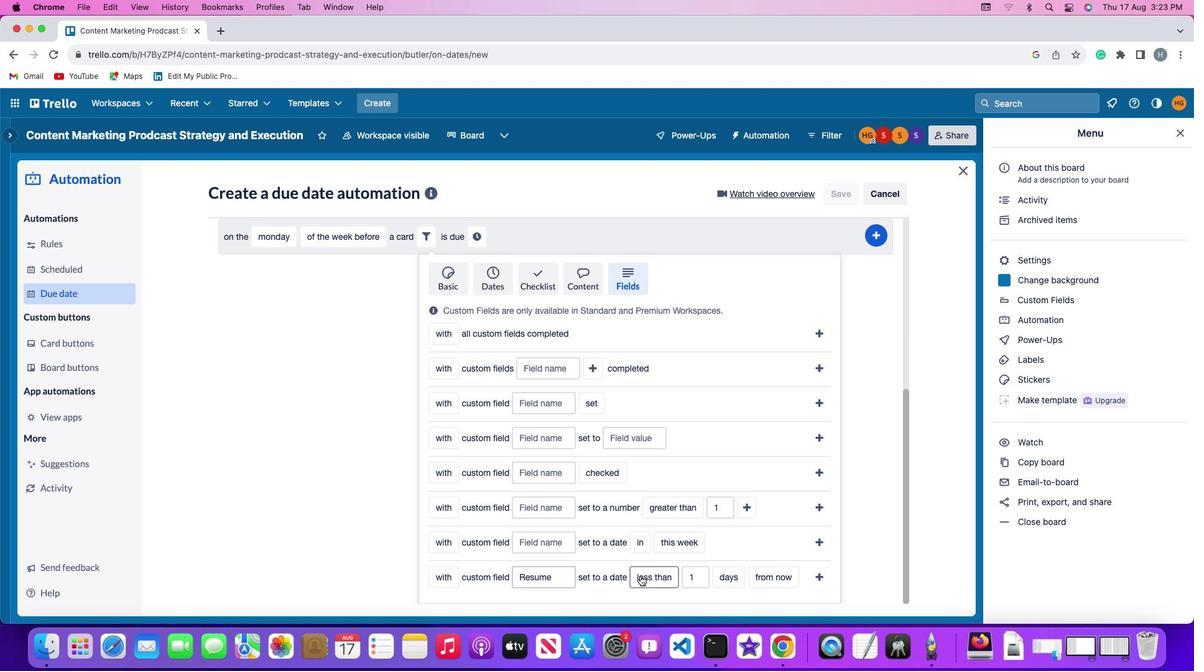 
Action: Mouse pressed left at (531, 545)
Screenshot: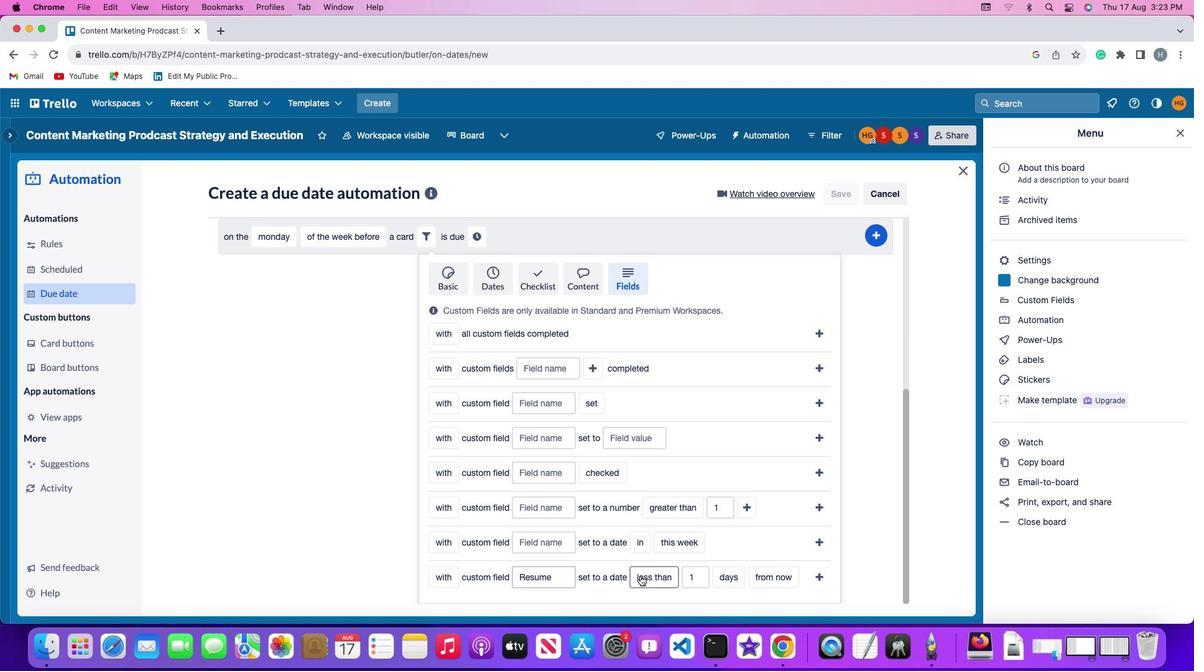 
Action: Mouse moved to (535, 529)
Screenshot: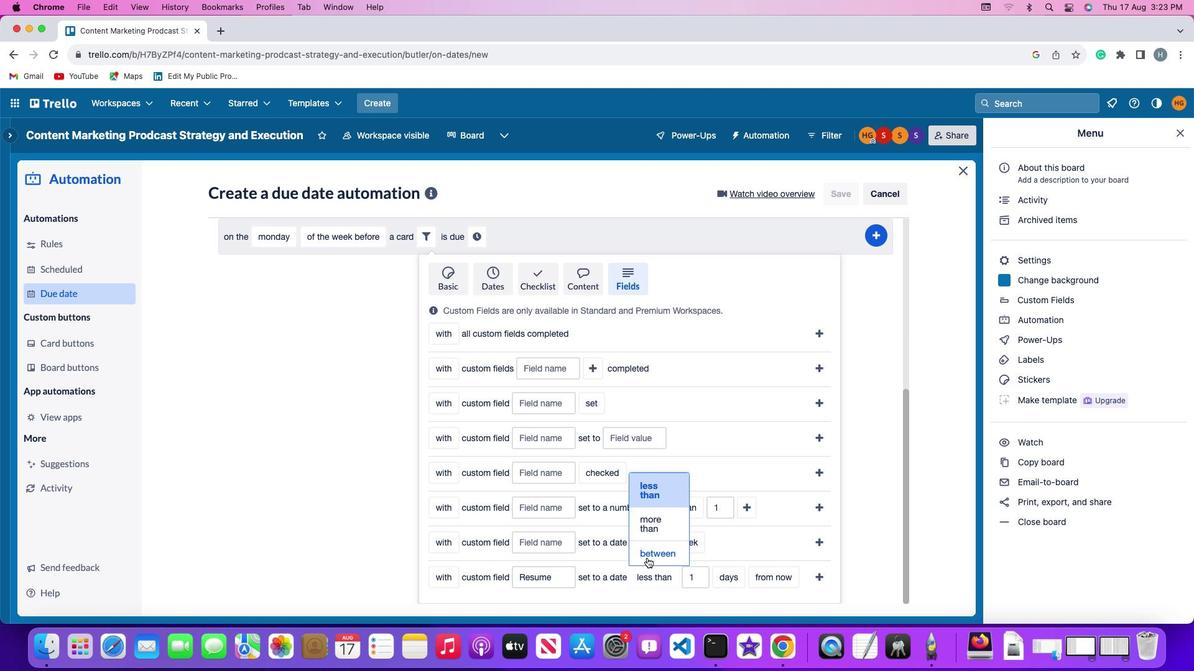 
Action: Mouse pressed left at (535, 529)
Screenshot: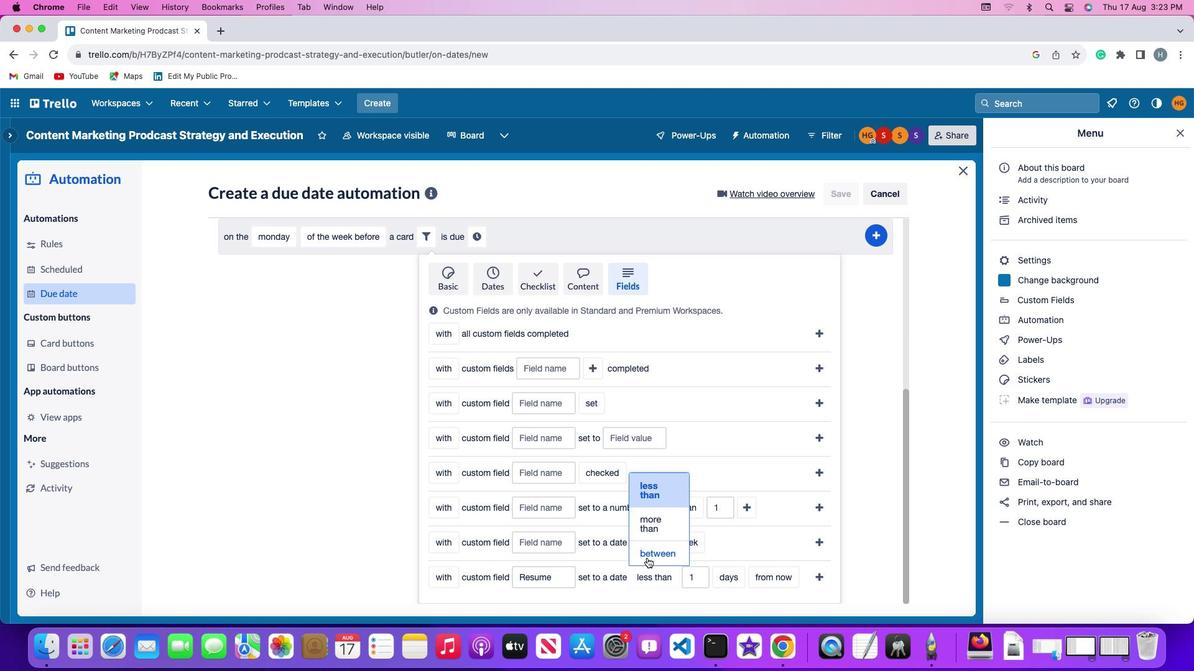 
Action: Mouse moved to (570, 545)
Screenshot: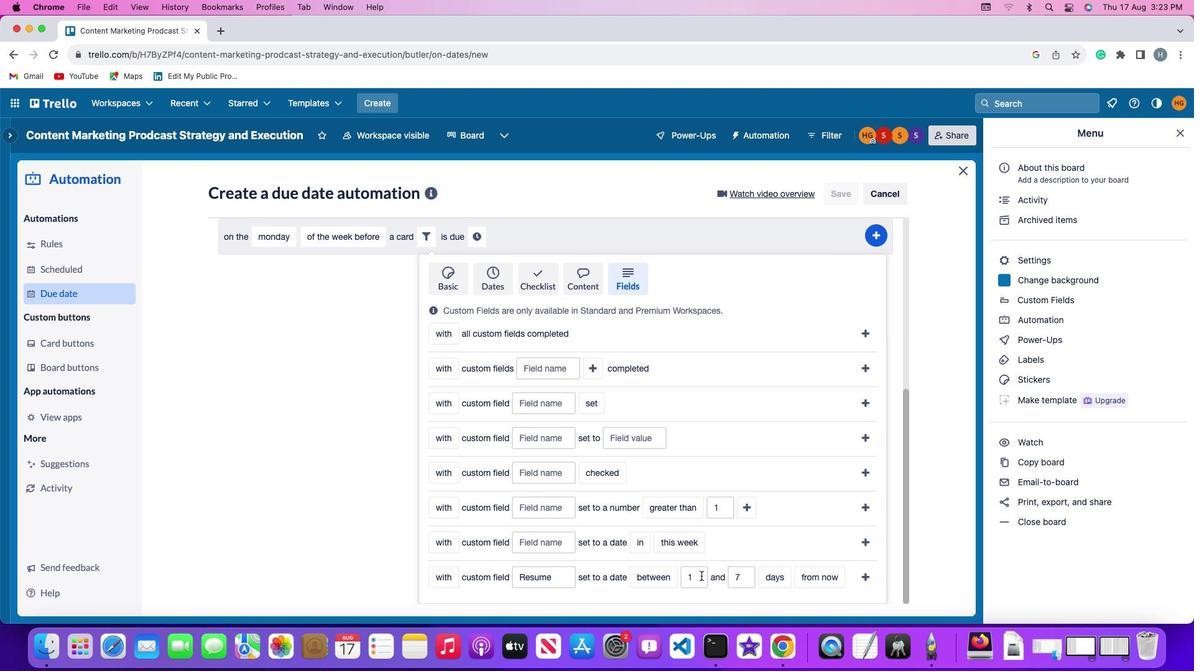
Action: Mouse pressed left at (570, 545)
Screenshot: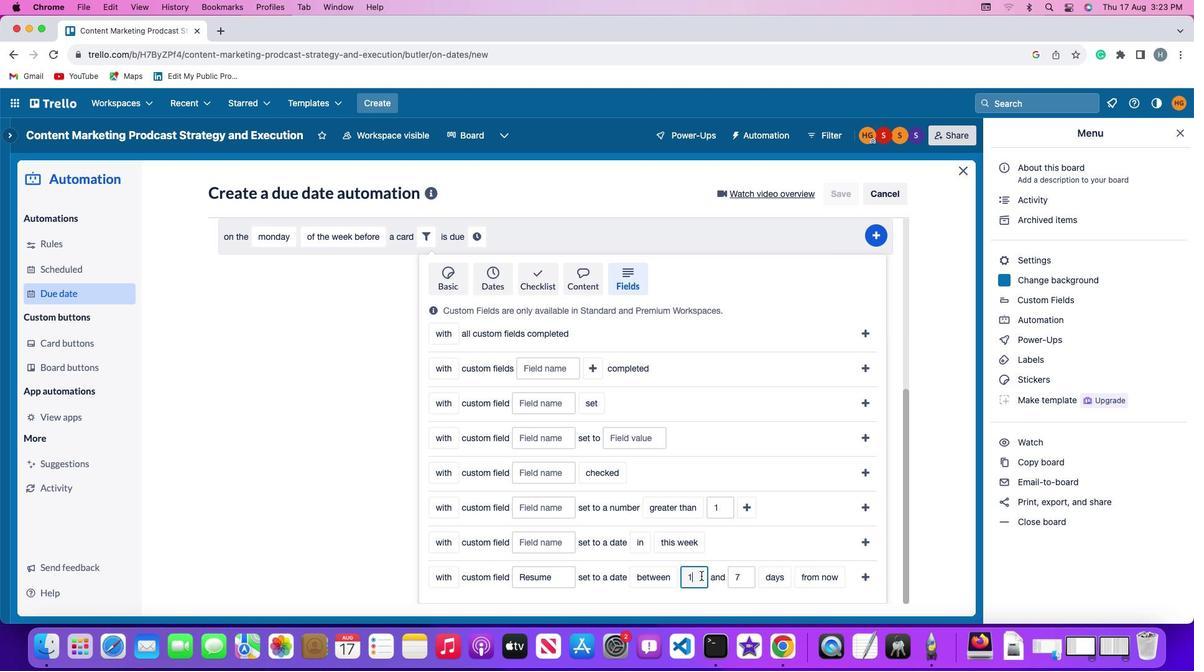 
Action: Mouse moved to (569, 541)
Screenshot: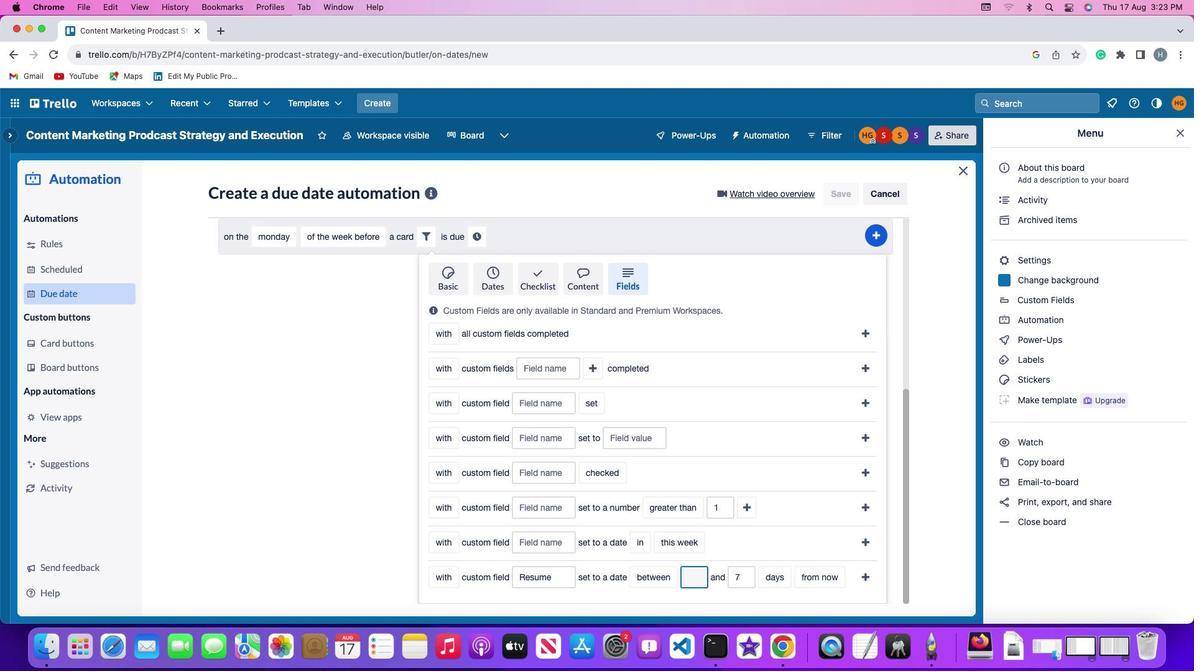 
Action: Key pressed Key.backspace'1'
Screenshot: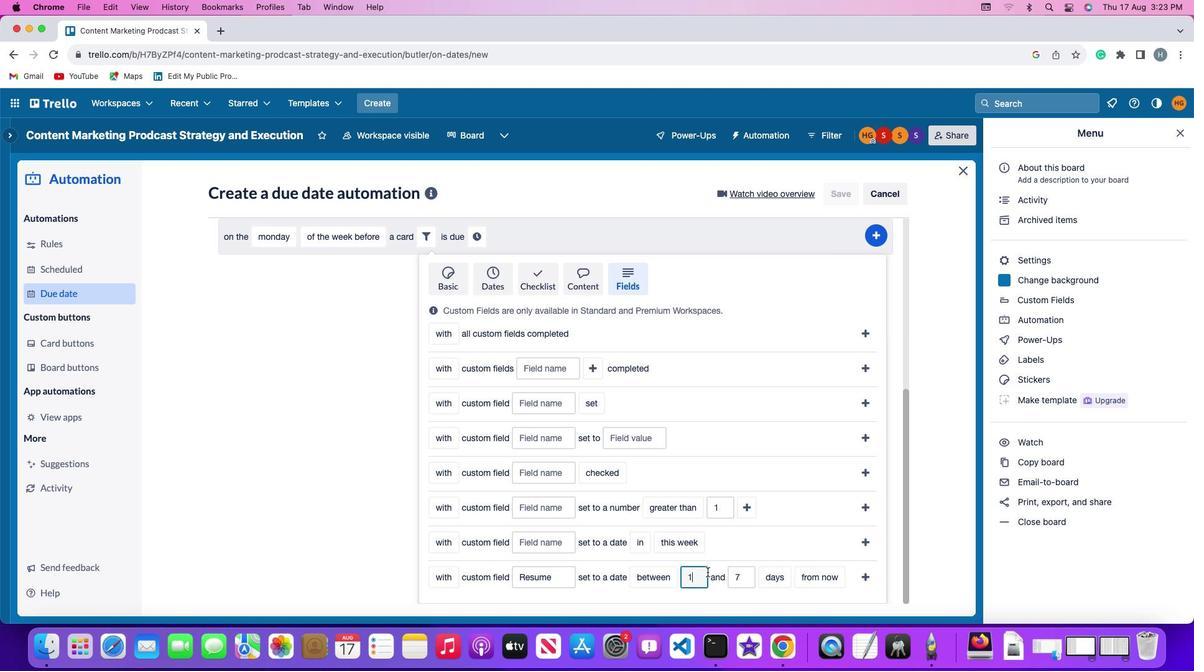 
Action: Mouse moved to (599, 545)
Screenshot: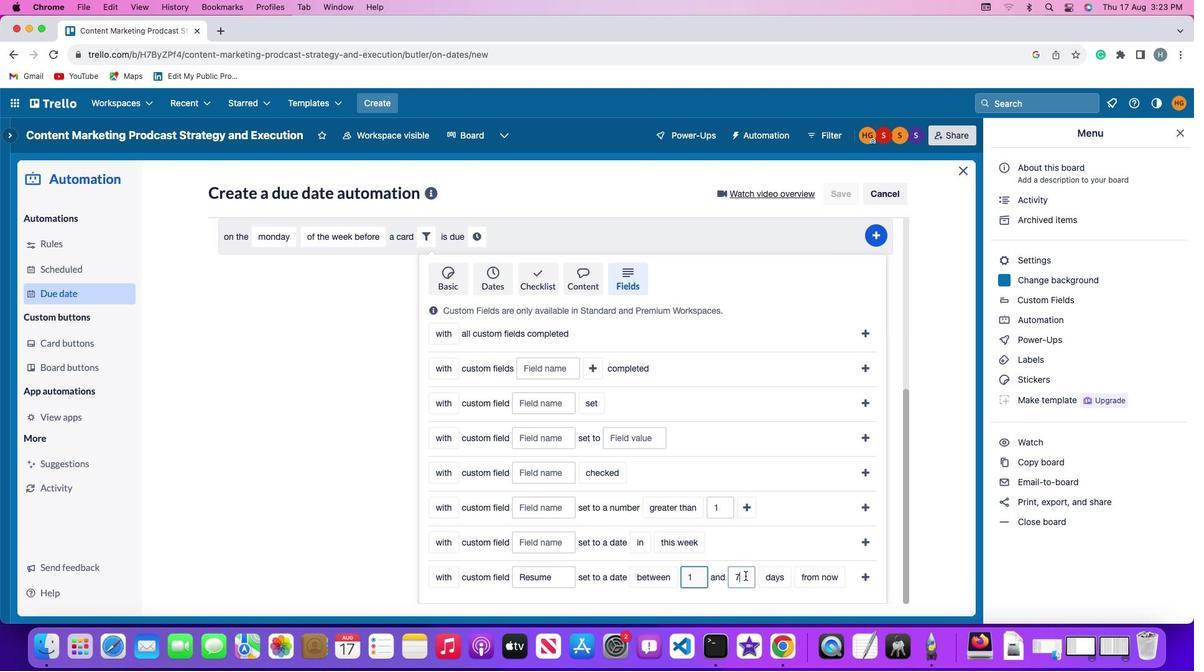 
Action: Mouse pressed left at (599, 545)
Screenshot: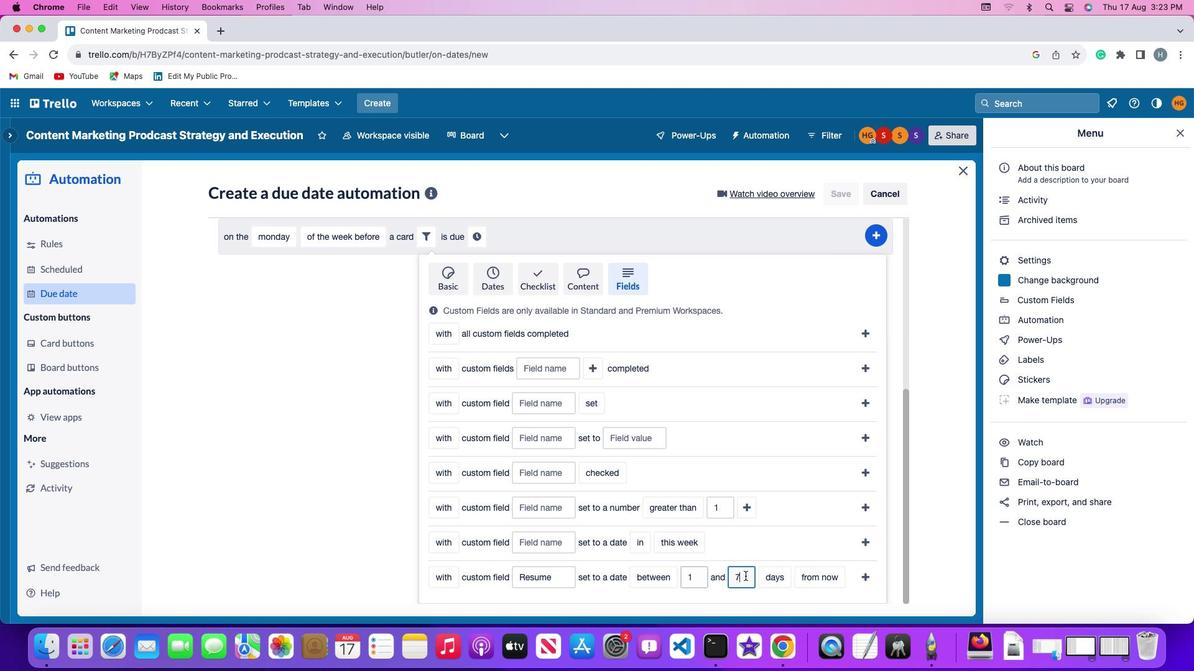 
Action: Mouse moved to (599, 545)
Screenshot: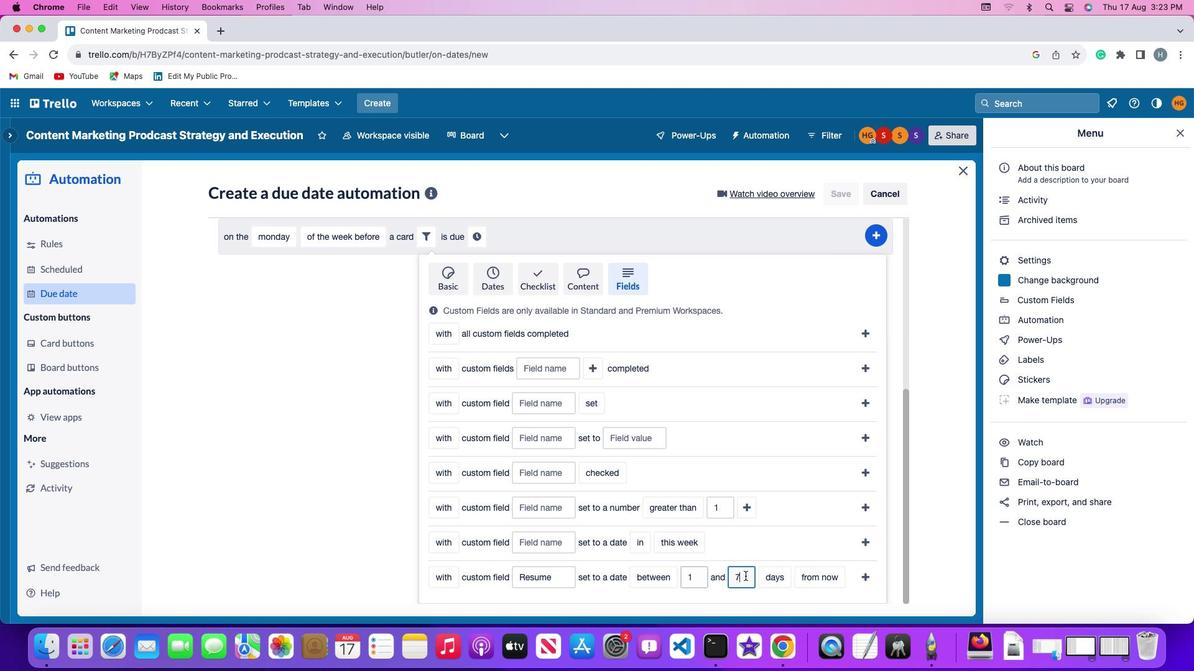 
Action: Key pressed Key.backspace'7'
Screenshot: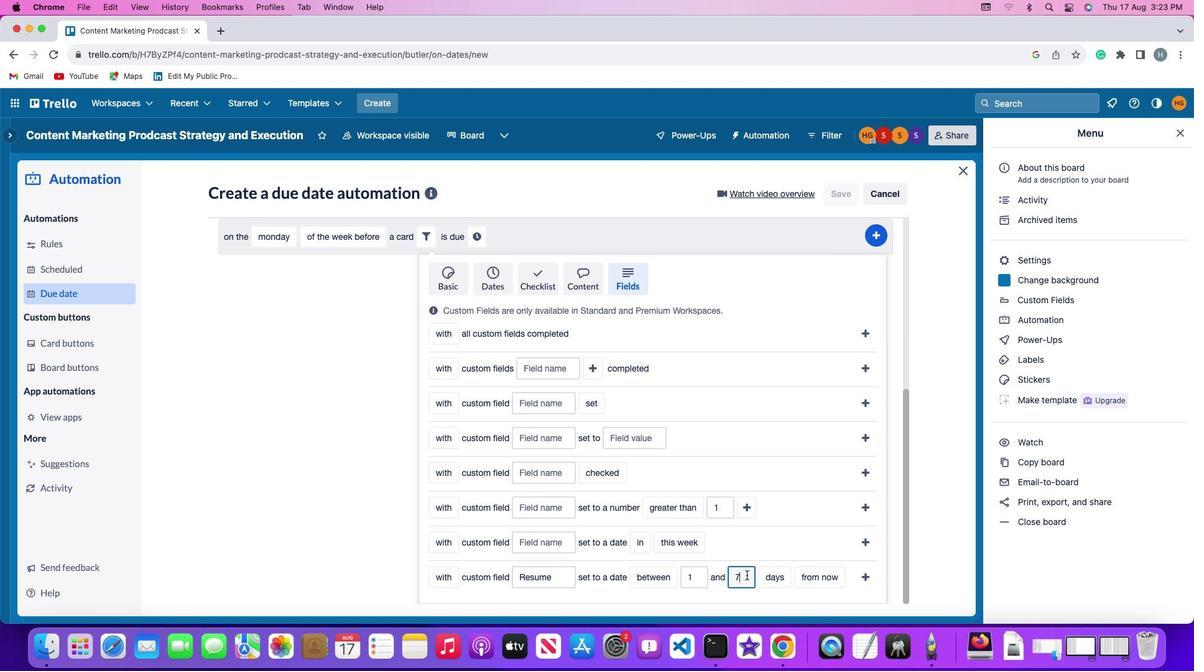
Action: Mouse moved to (610, 544)
Screenshot: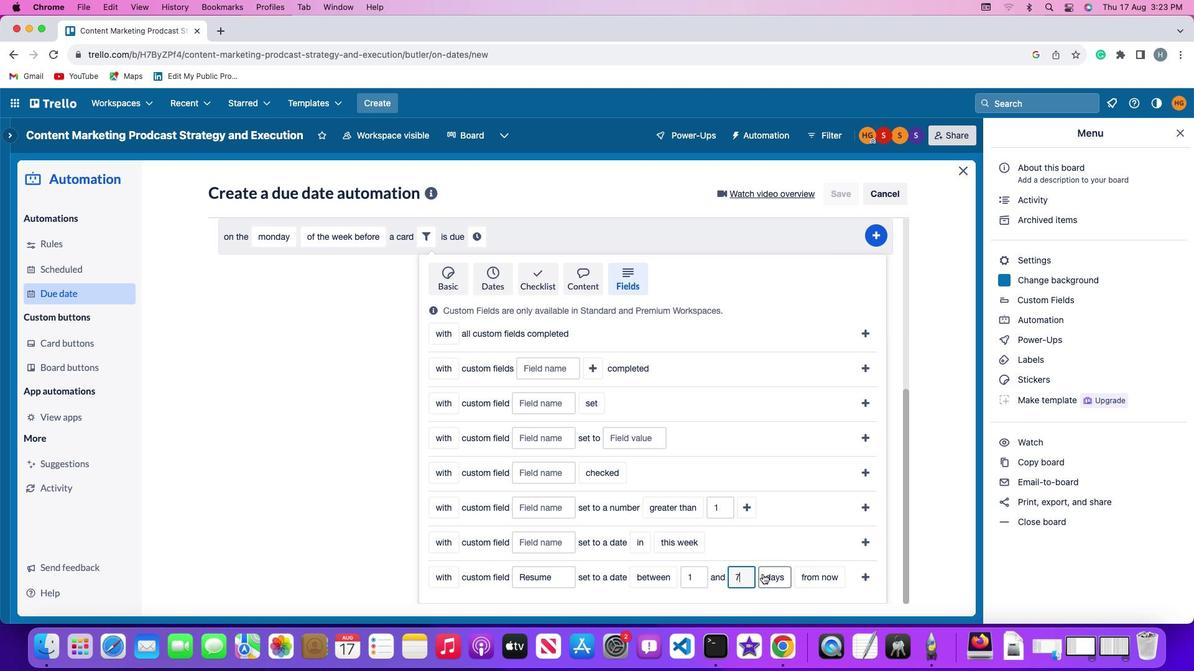 
Action: Mouse pressed left at (610, 544)
Screenshot: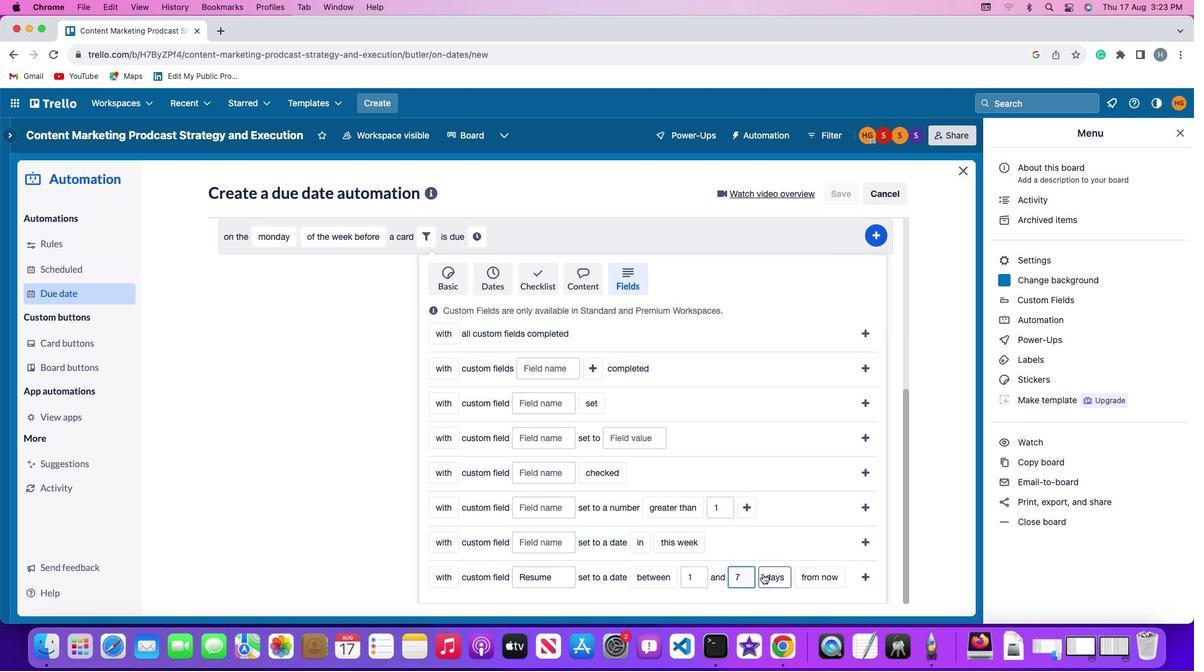 
Action: Mouse moved to (621, 506)
Screenshot: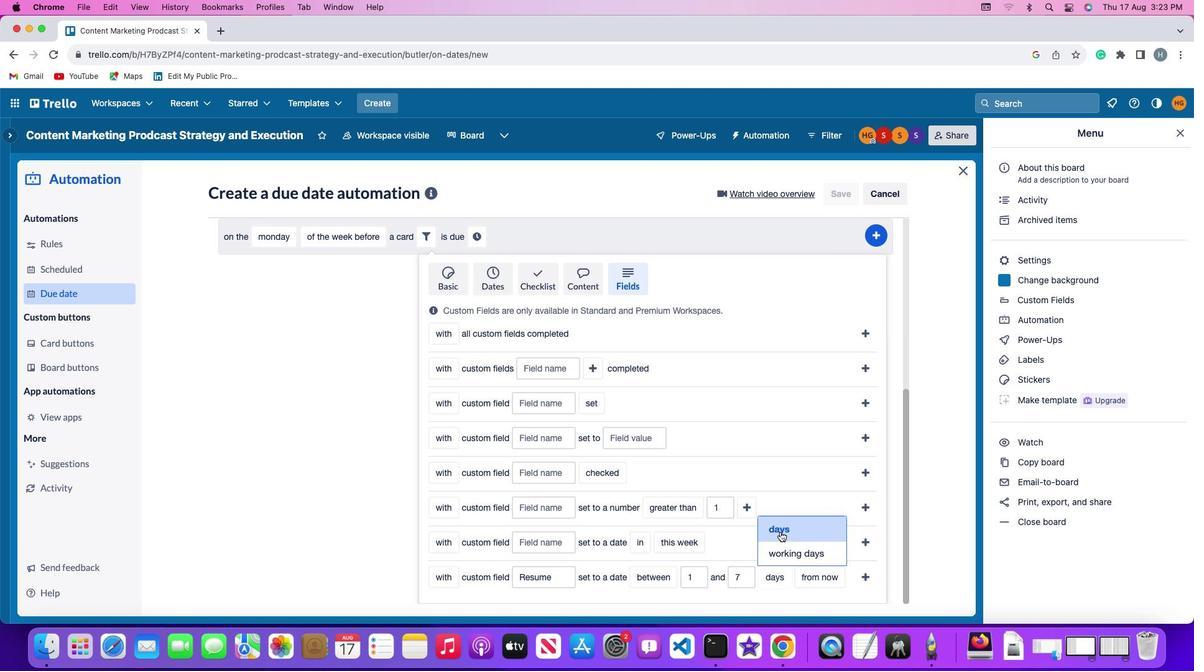 
Action: Mouse pressed left at (621, 506)
Screenshot: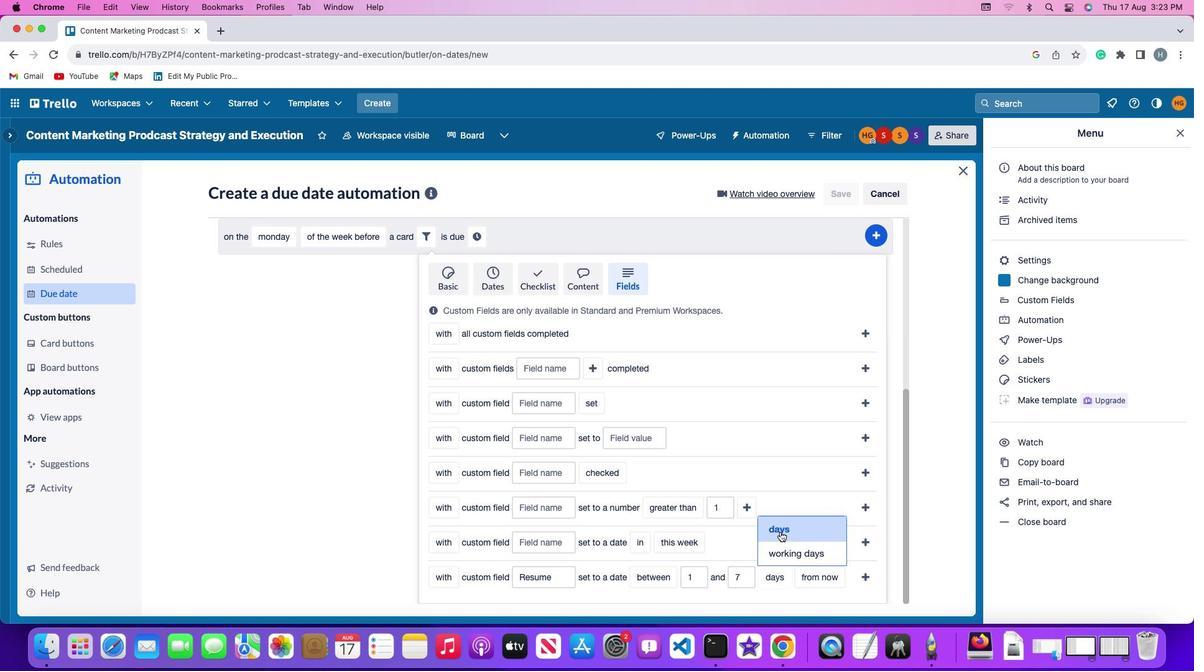 
Action: Mouse moved to (649, 539)
Screenshot: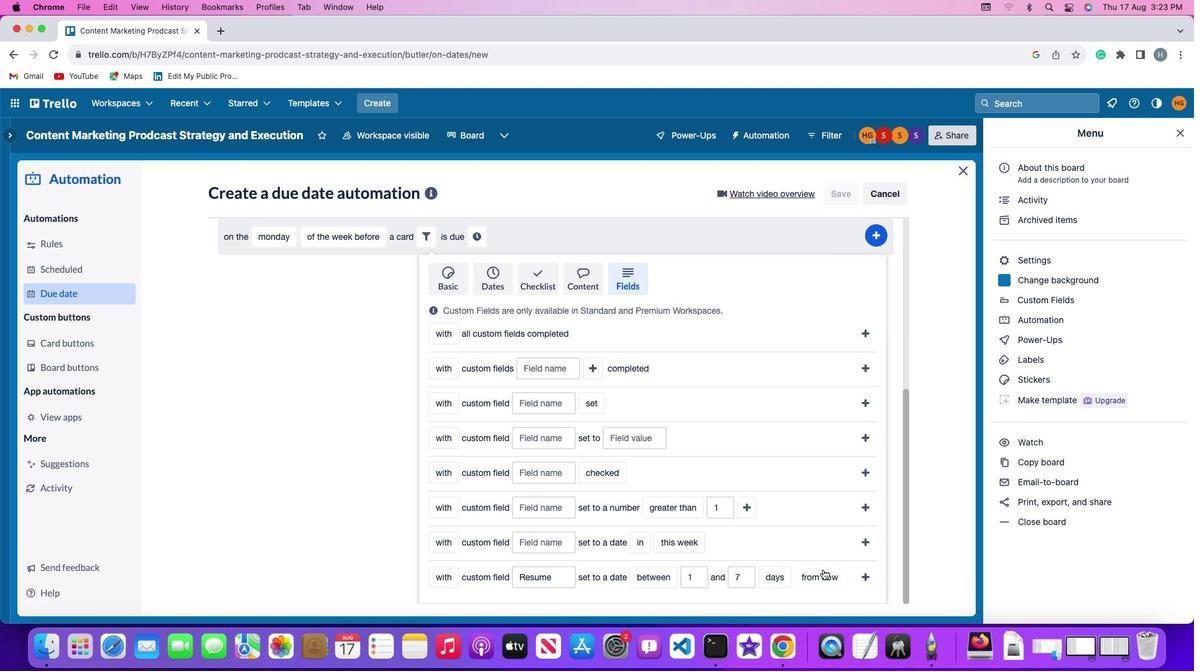 
Action: Mouse pressed left at (649, 539)
Screenshot: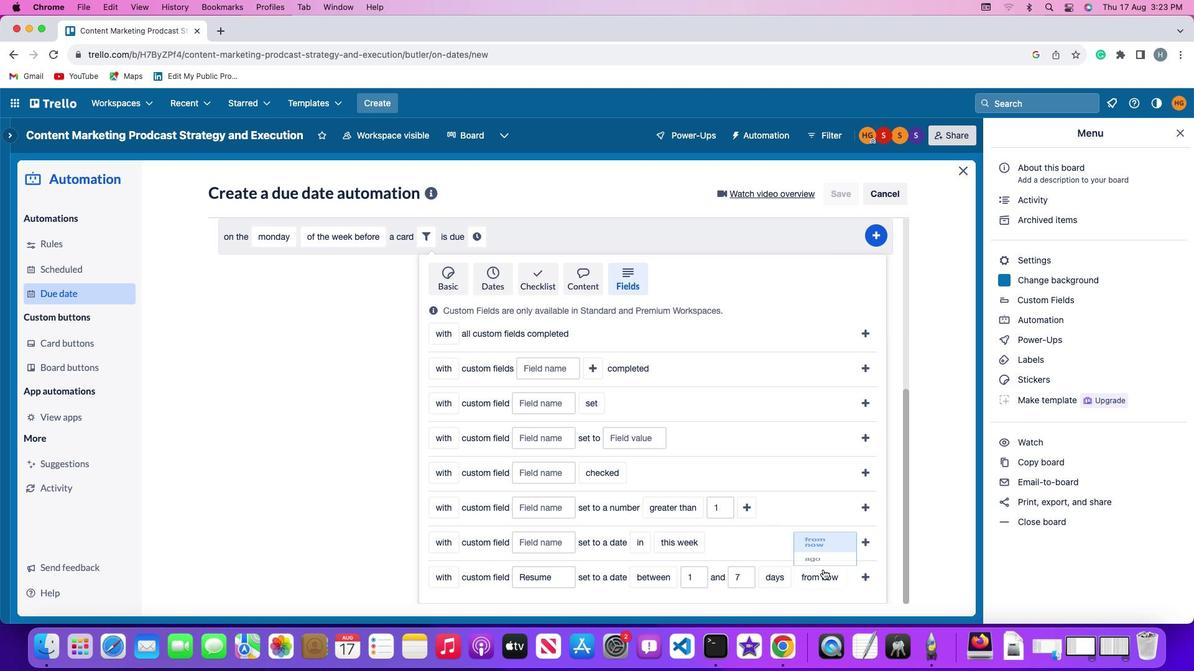 
Action: Mouse moved to (649, 501)
Screenshot: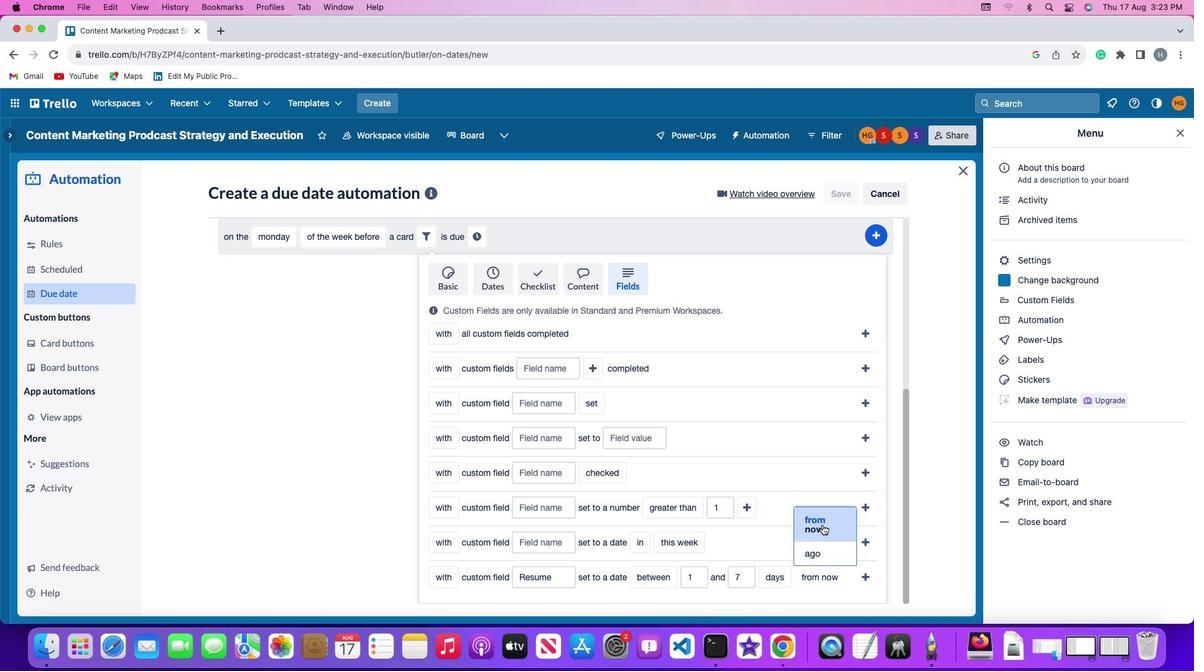 
Action: Mouse pressed left at (649, 501)
Screenshot: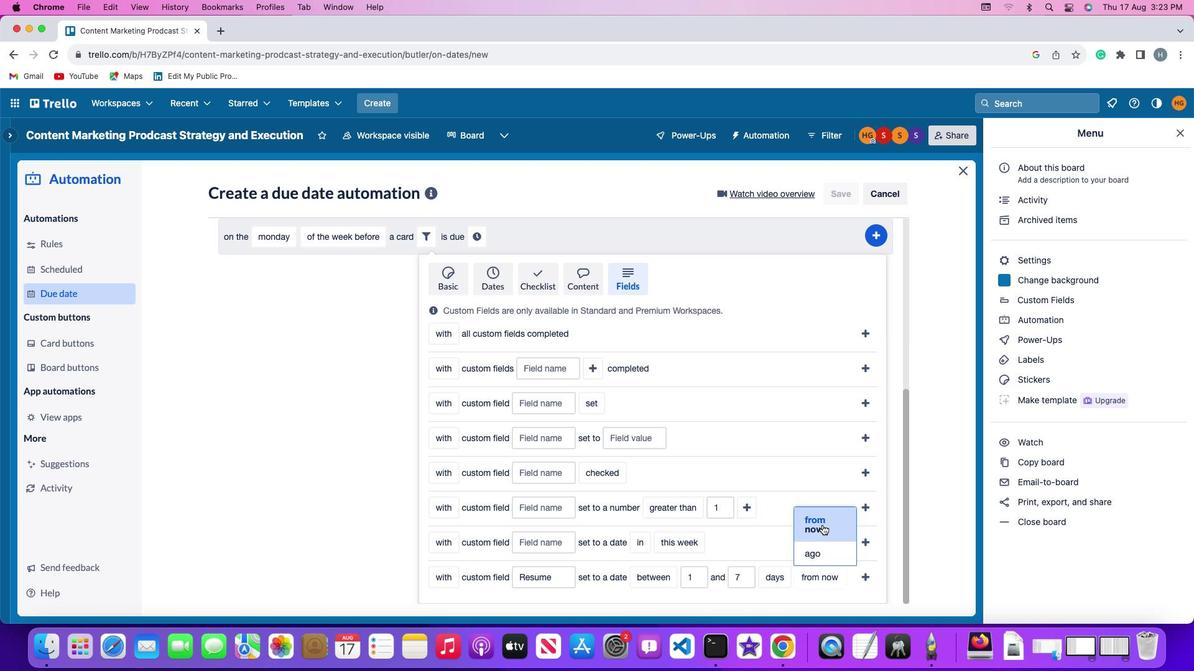 
Action: Mouse moved to (674, 543)
Screenshot: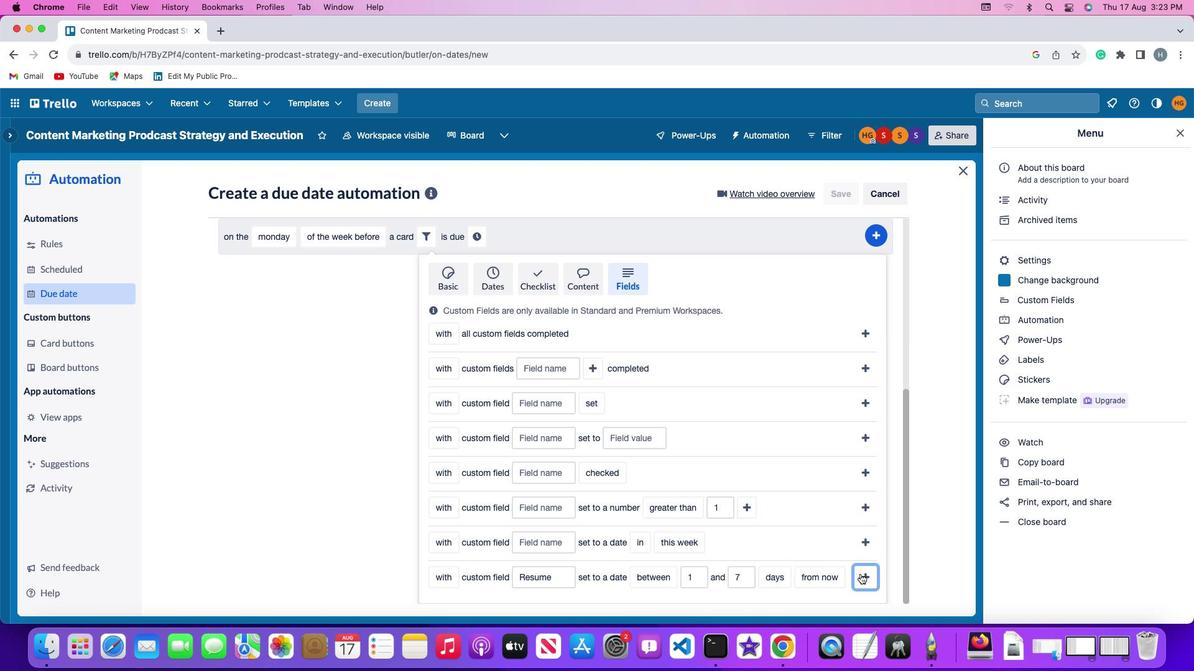 
Action: Mouse pressed left at (674, 543)
Screenshot: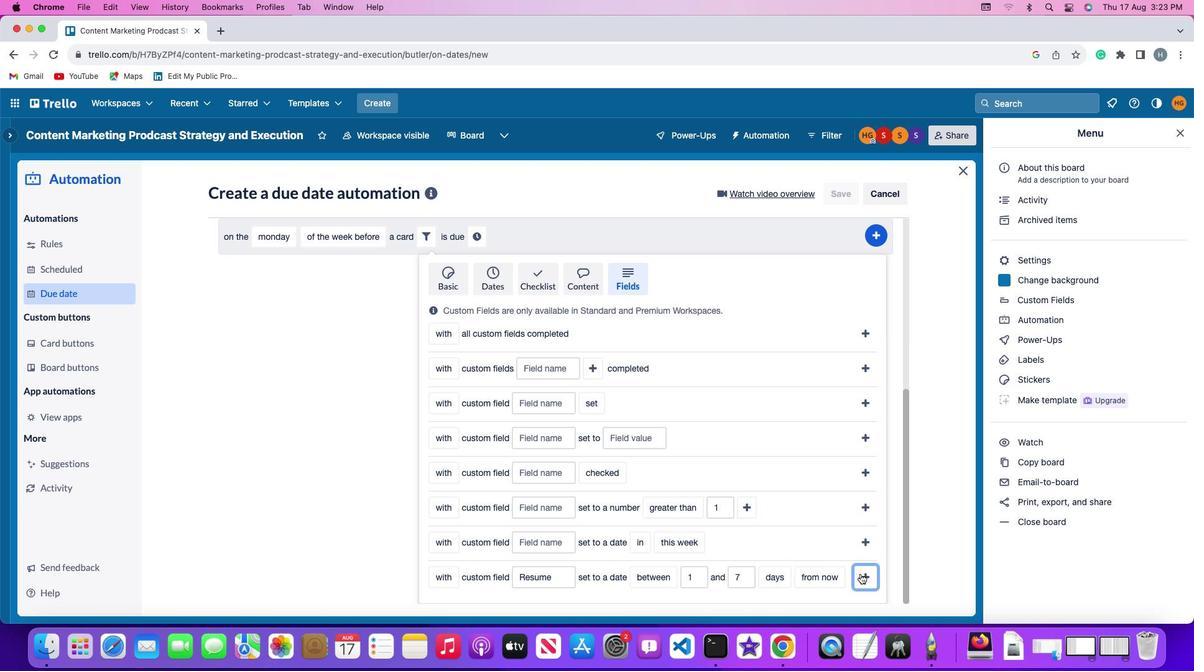 
Action: Mouse moved to (630, 514)
Screenshot: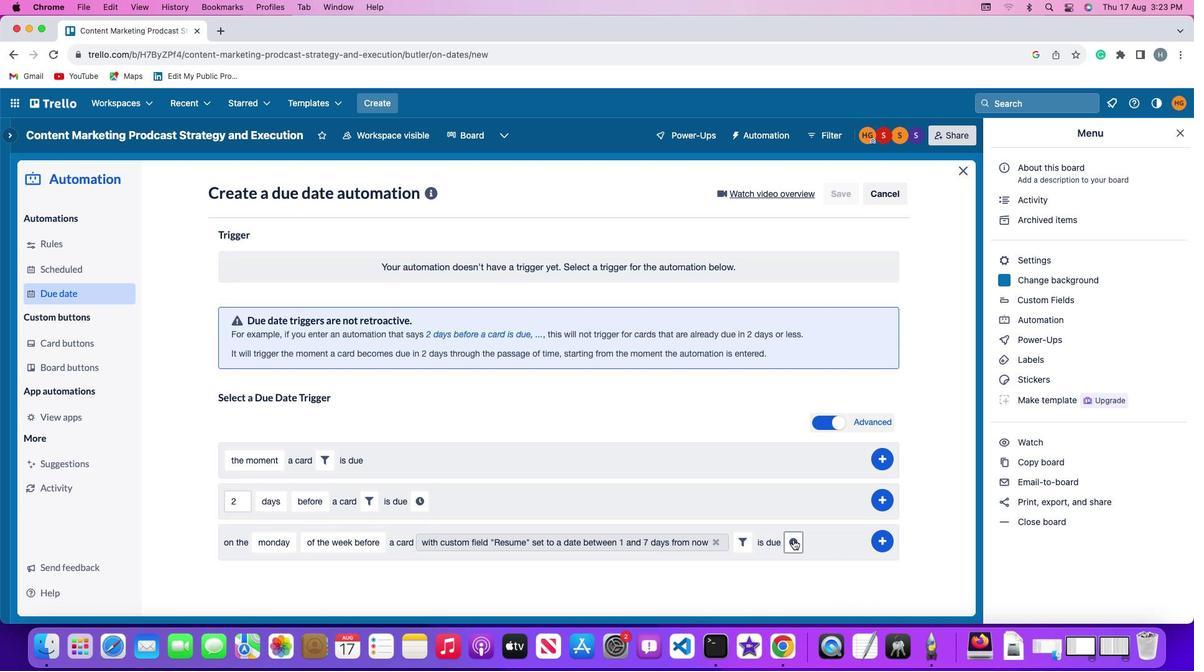 
Action: Mouse pressed left at (630, 514)
Screenshot: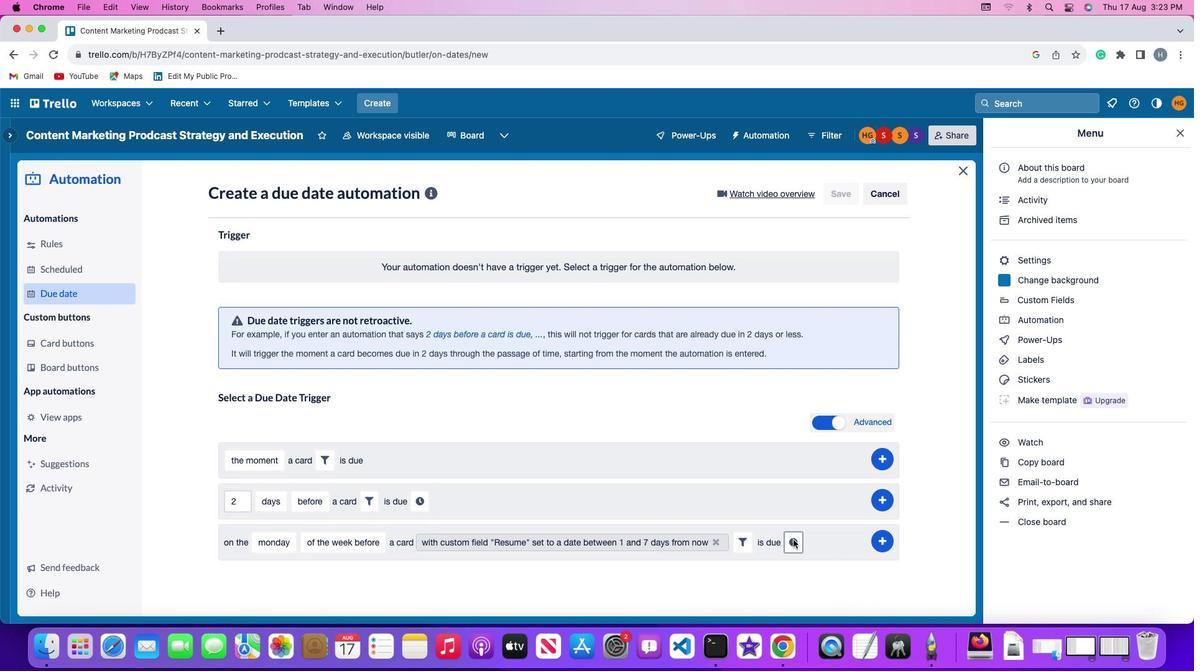 
Action: Mouse moved to (286, 540)
Screenshot: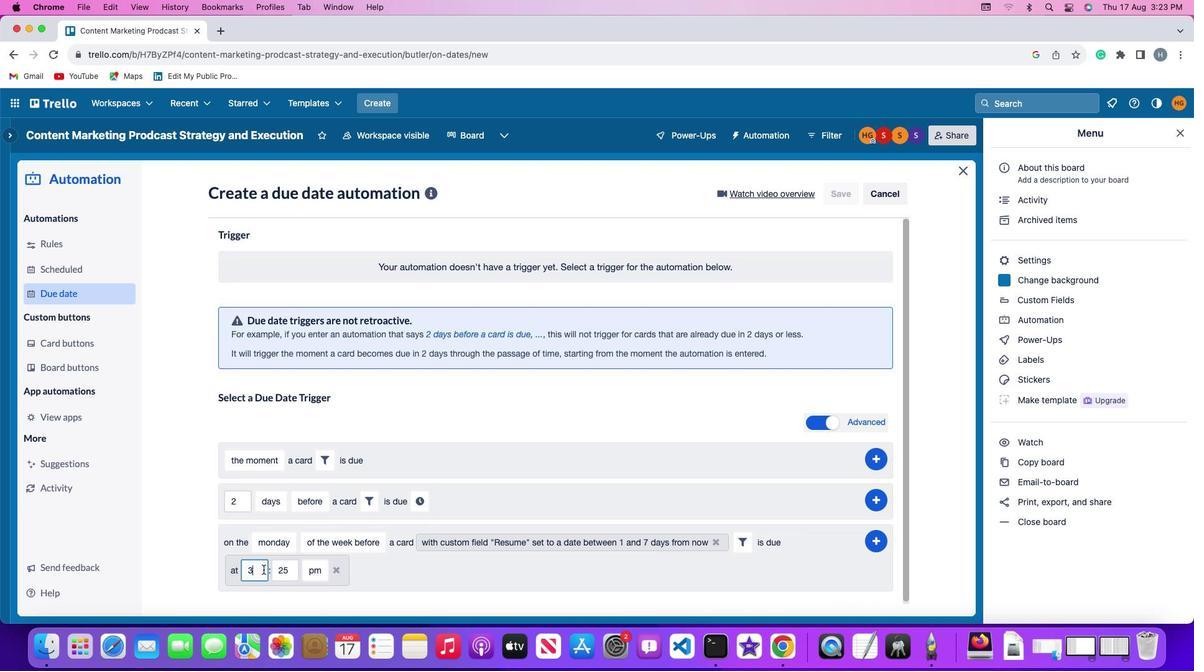 
Action: Mouse pressed left at (286, 540)
Screenshot: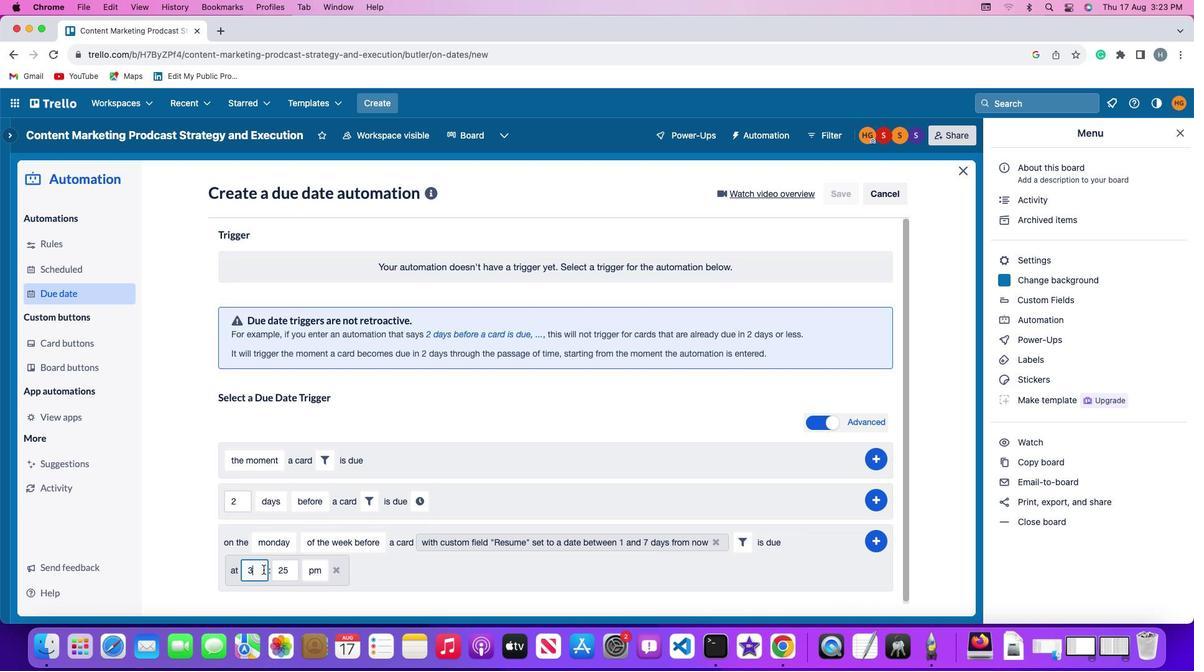 
Action: Key pressed Key.backspace'1'
Screenshot: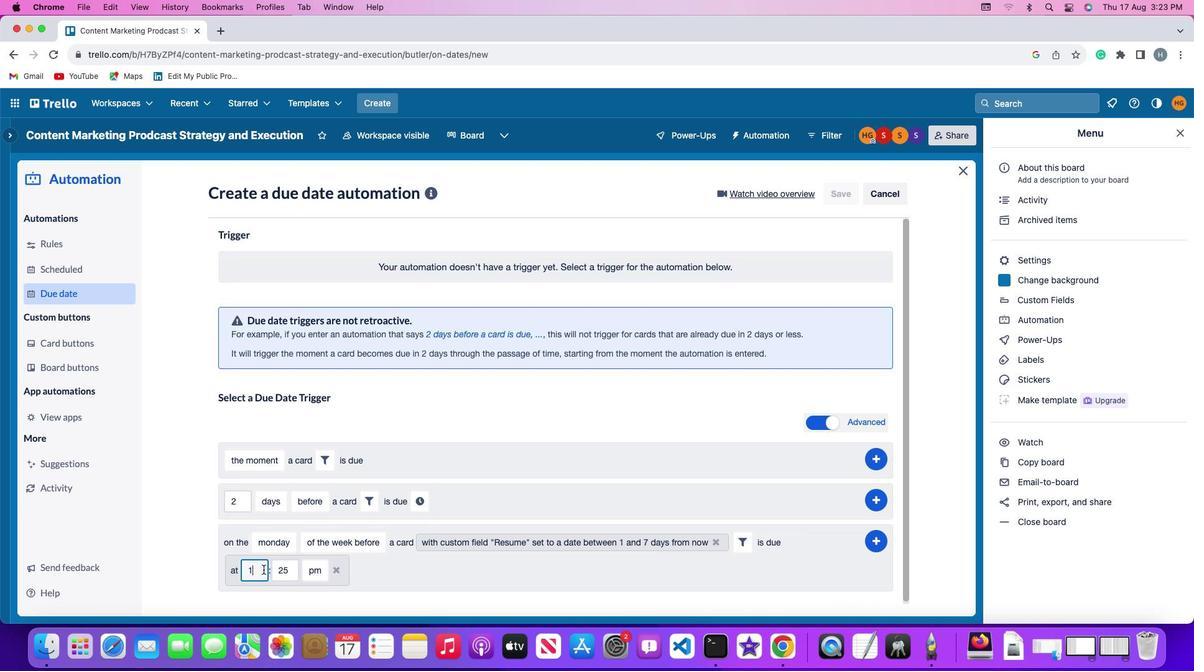 
Action: Mouse moved to (286, 539)
Screenshot: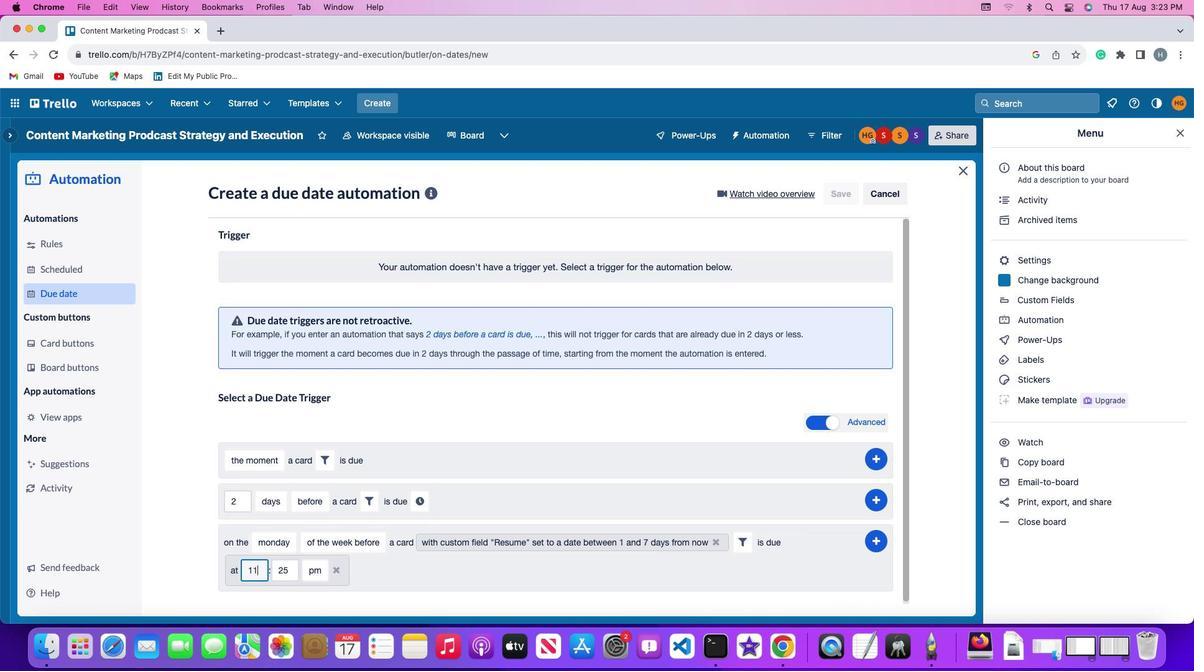 
Action: Key pressed '1''1'
Screenshot: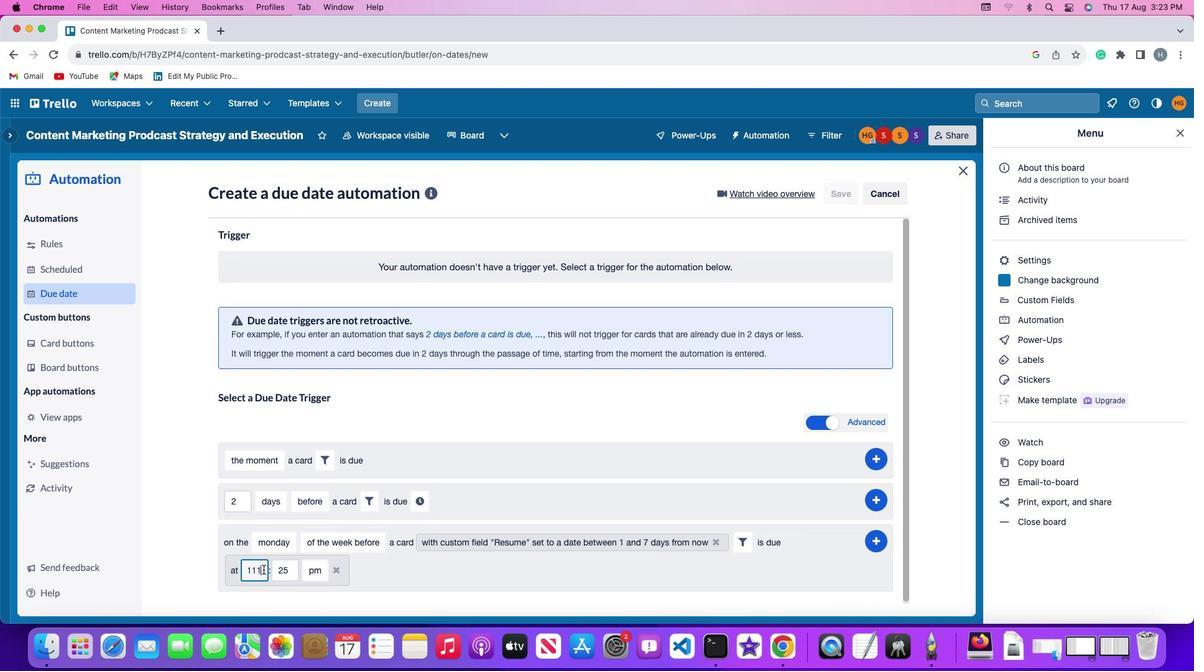 
Action: Mouse moved to (287, 539)
Screenshot: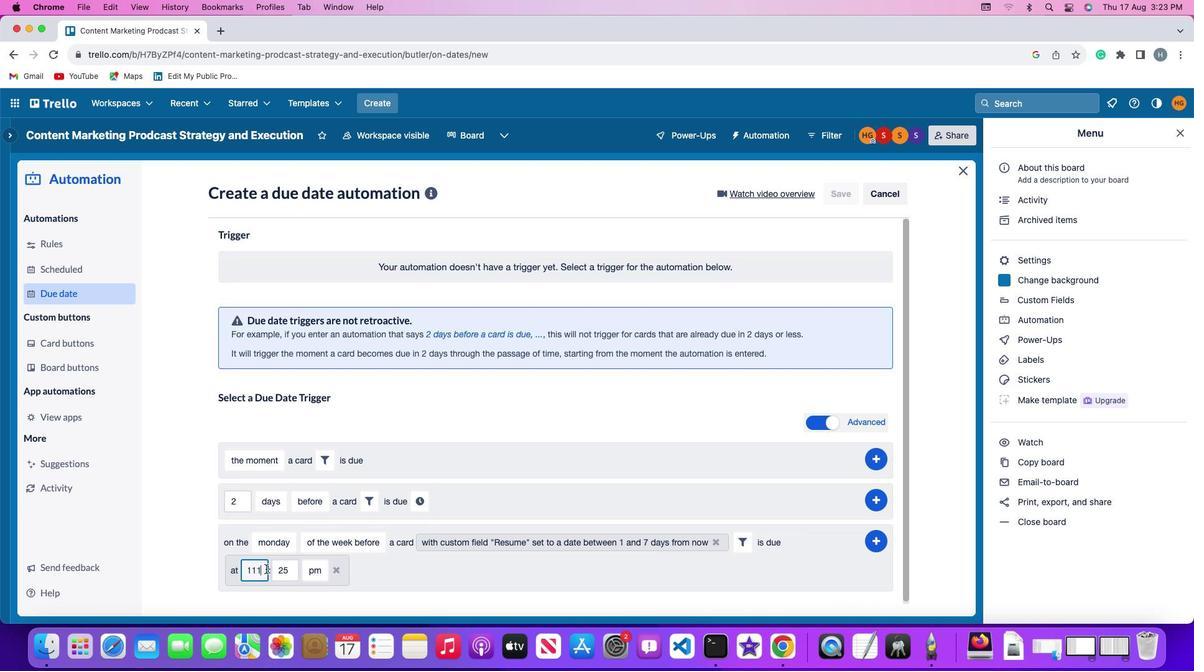 
Action: Key pressed Key.backspace
Screenshot: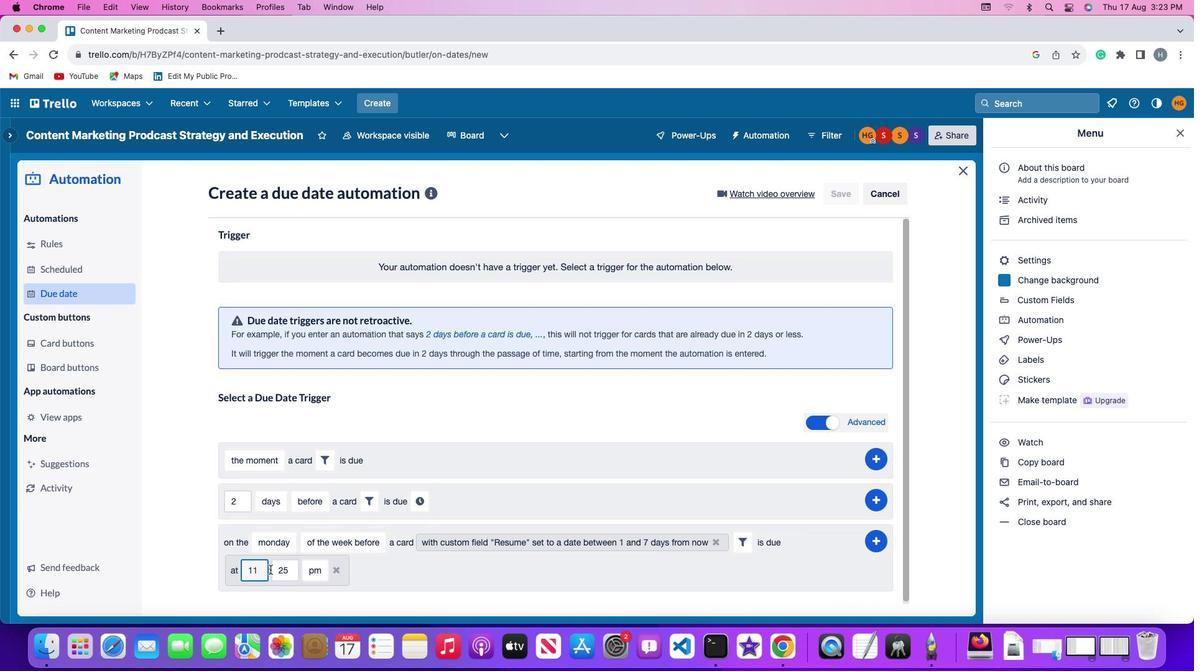 
Action: Mouse moved to (306, 542)
Screenshot: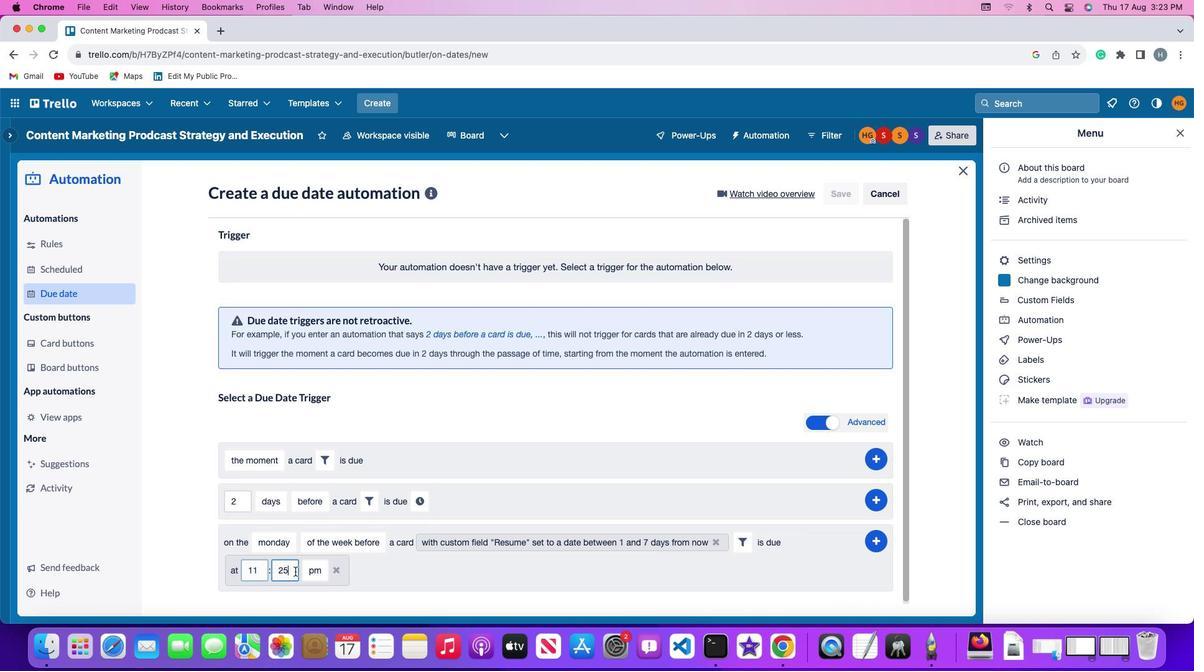 
Action: Mouse pressed left at (306, 542)
Screenshot: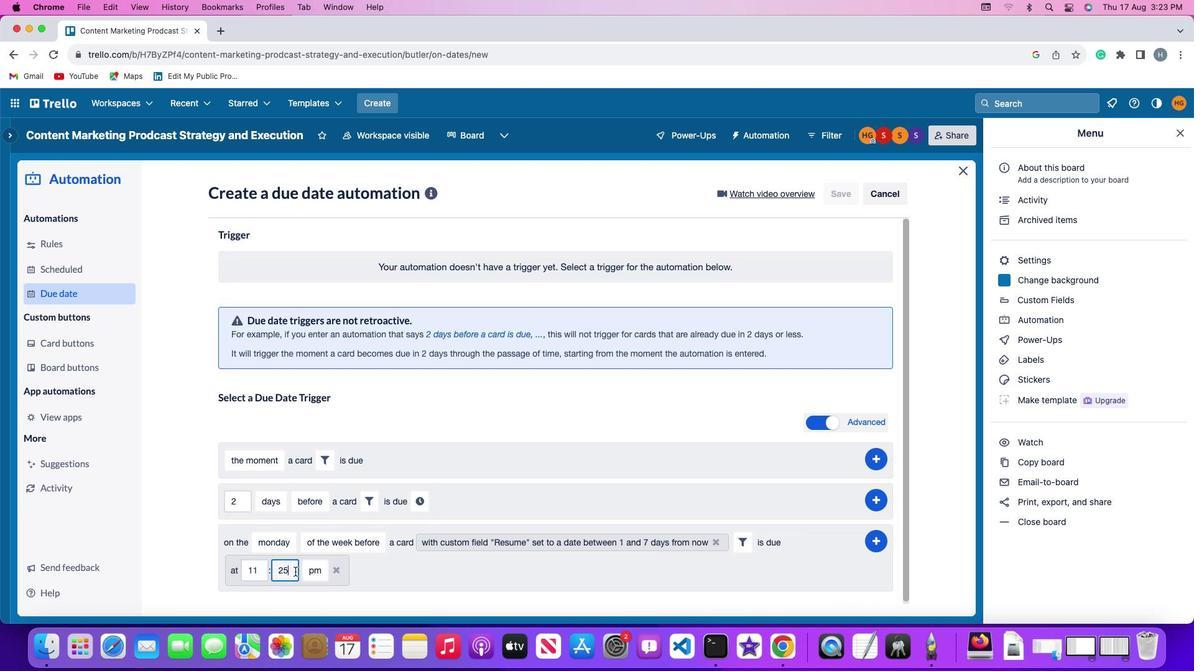 
Action: Mouse moved to (306, 542)
Screenshot: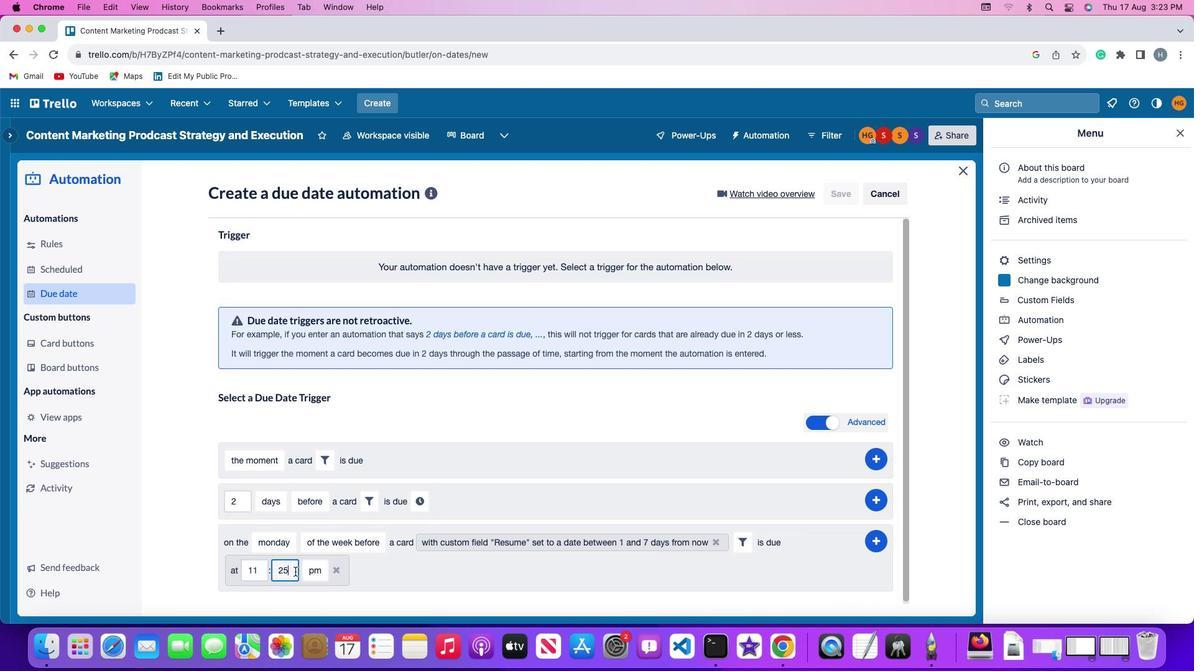 
Action: Key pressed Key.backspaceKey.backspace'0''0'
Screenshot: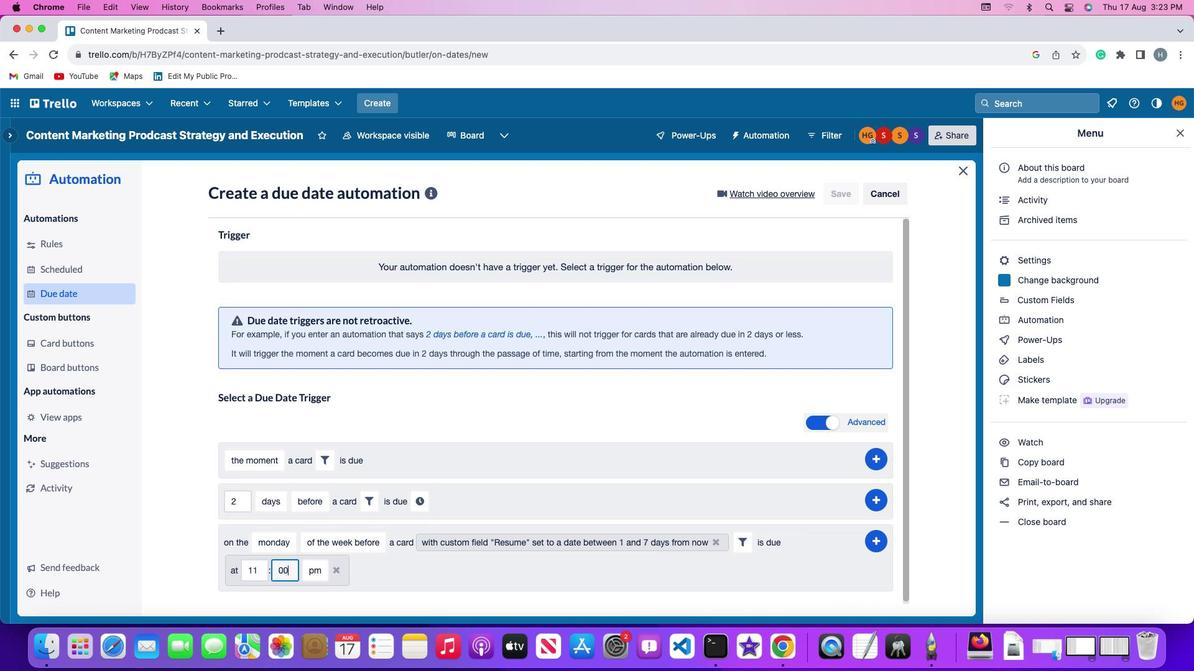 
Action: Mouse moved to (319, 541)
Screenshot: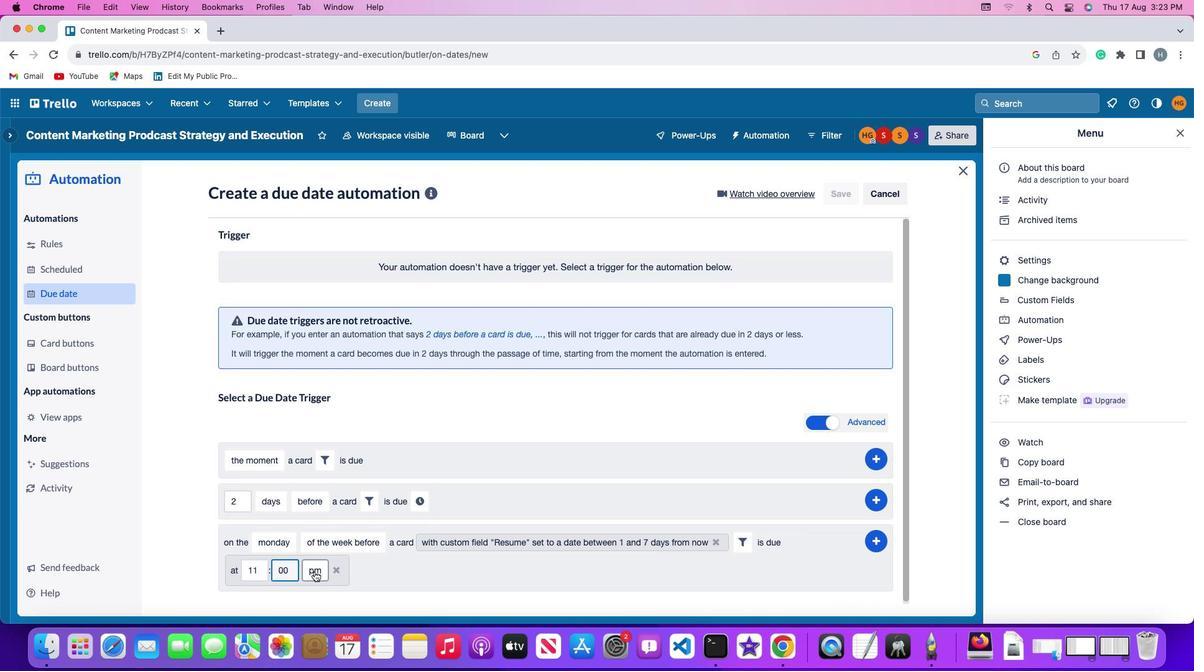 
Action: Mouse pressed left at (319, 541)
Screenshot: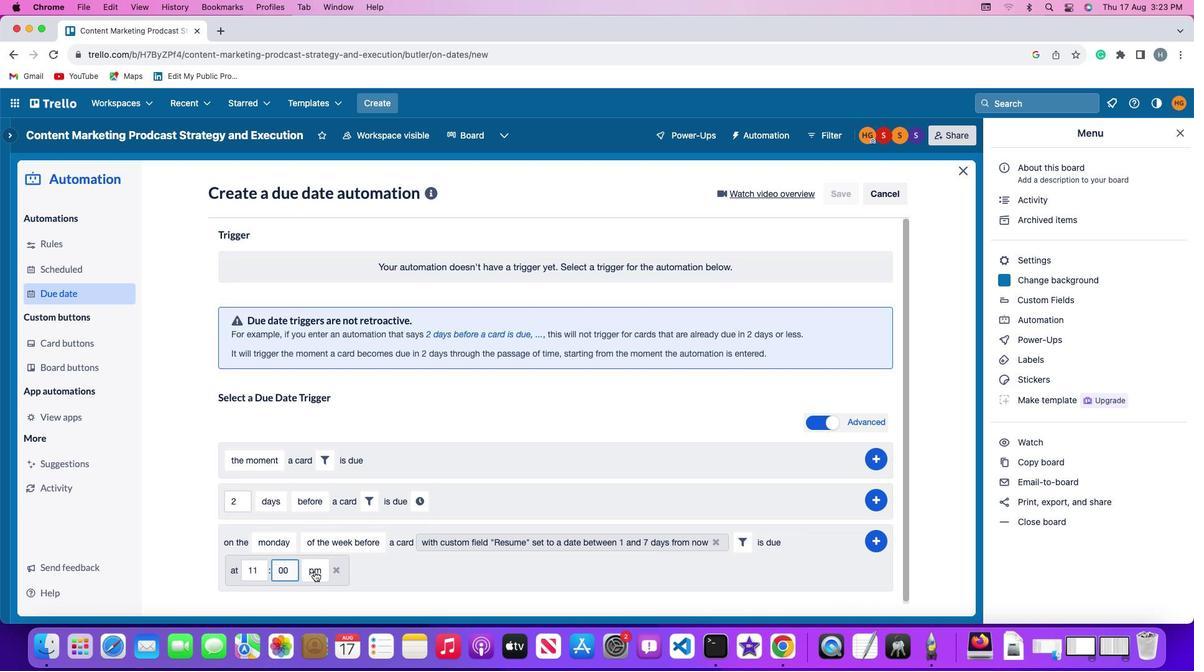 
Action: Mouse moved to (322, 498)
Screenshot: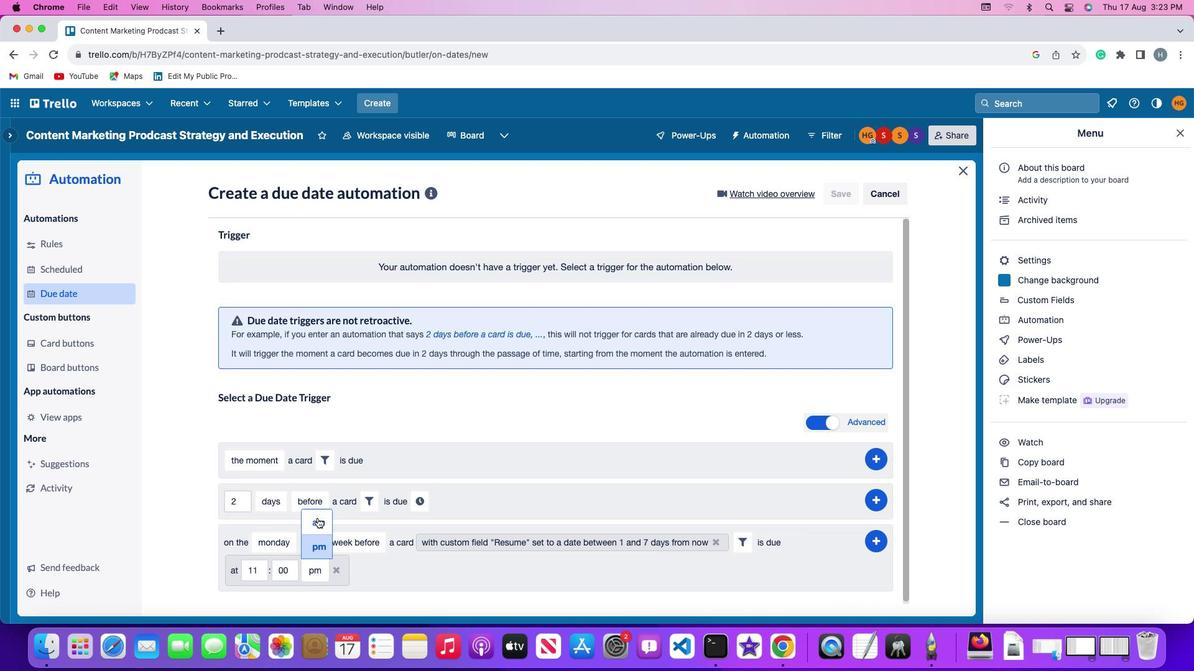 
Action: Mouse pressed left at (322, 498)
Screenshot: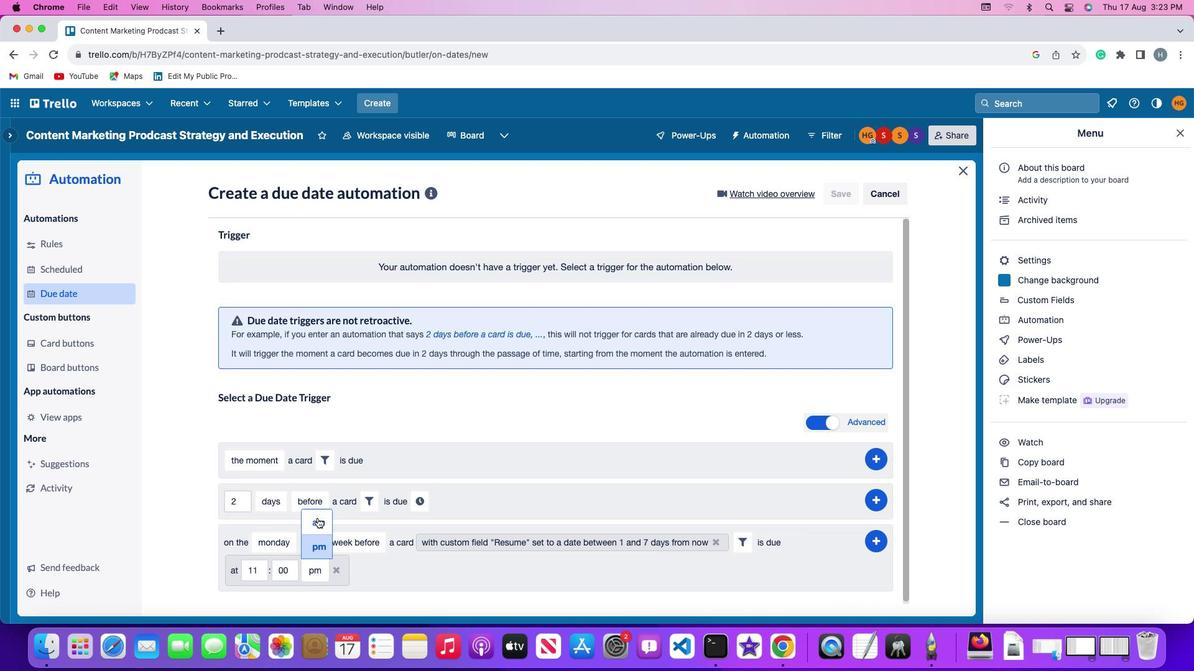 
Action: Mouse moved to (684, 514)
Screenshot: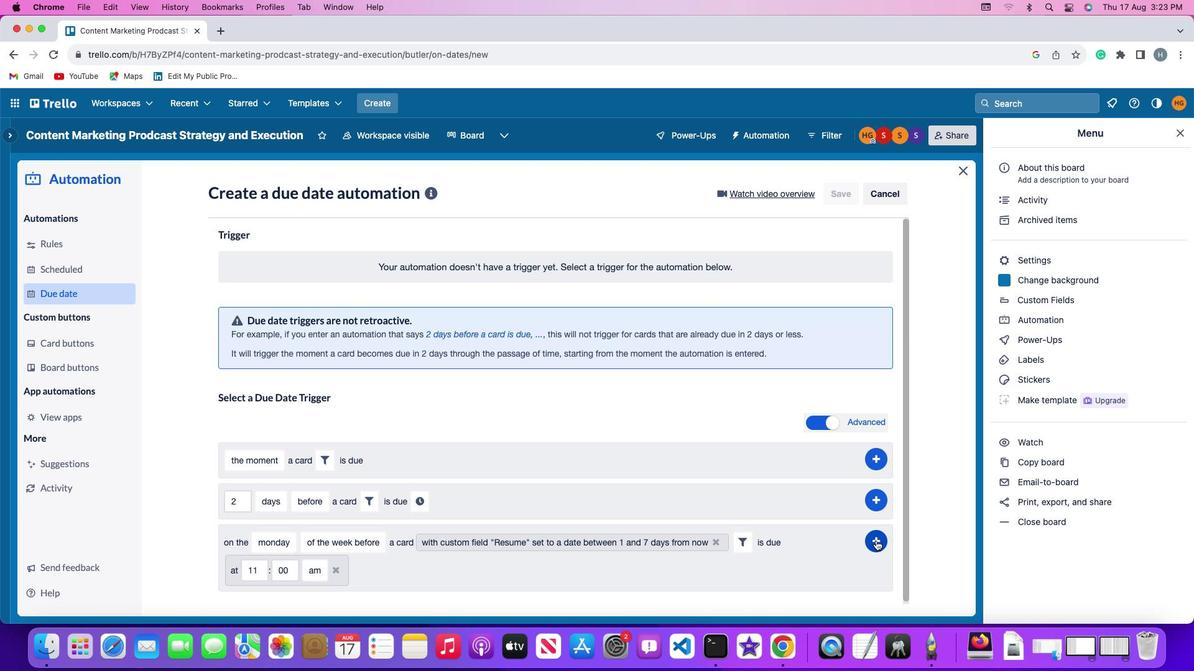
Action: Mouse pressed left at (684, 514)
Screenshot: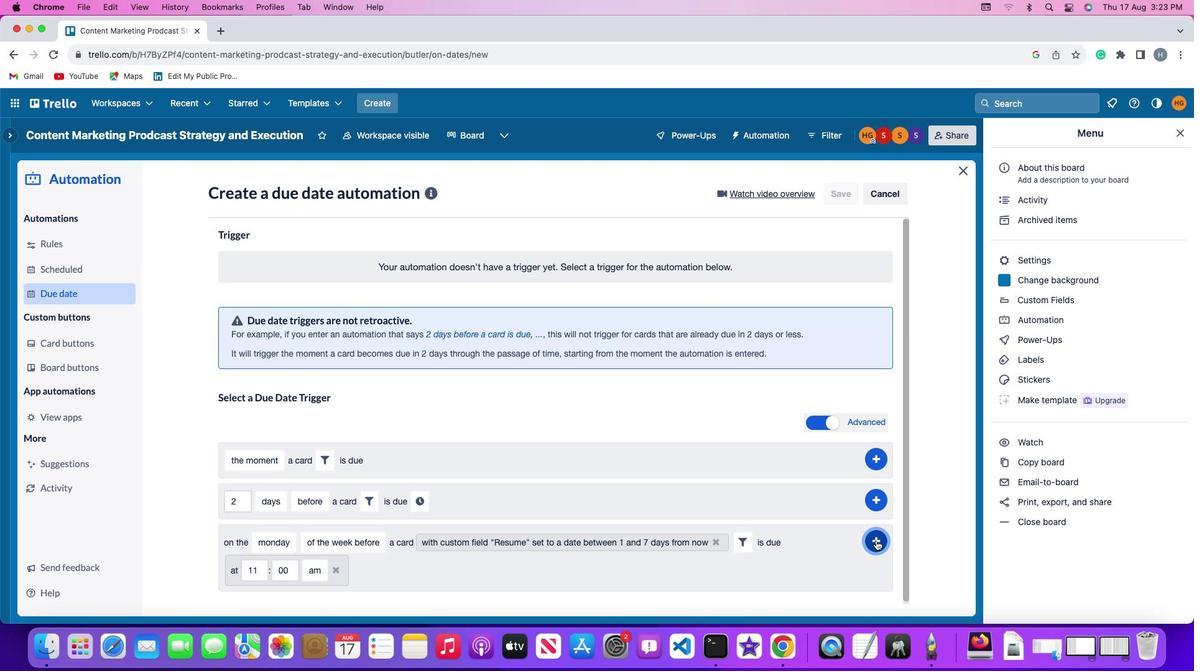 
Action: Mouse moved to (722, 456)
Screenshot: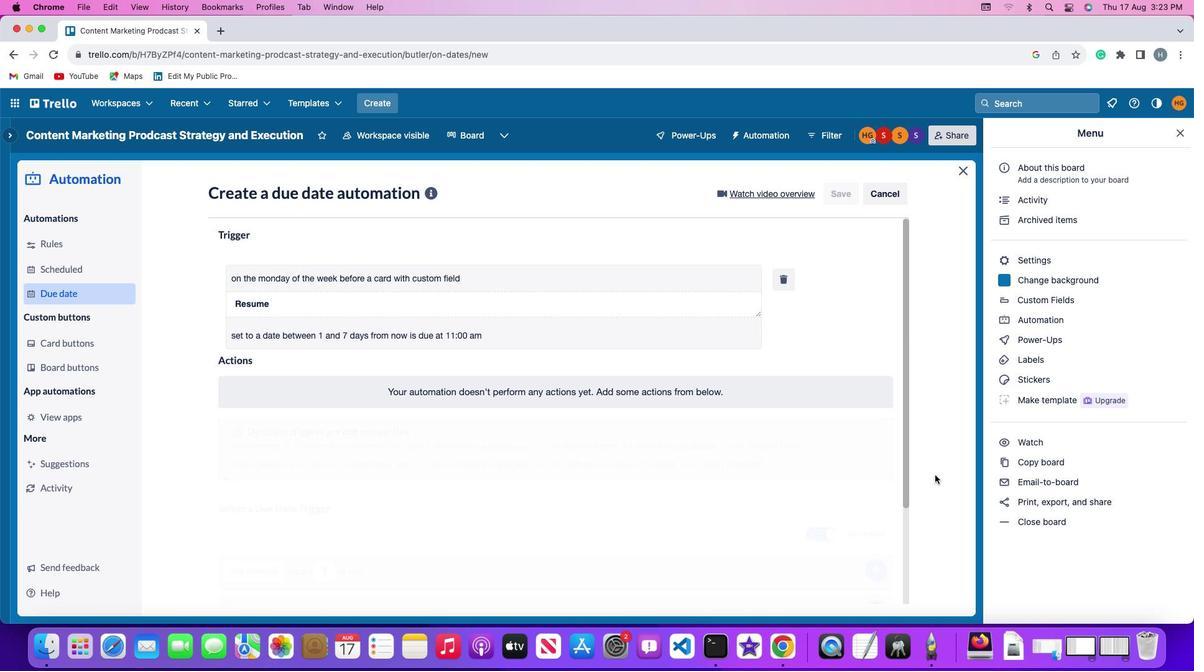 
